 Task: Create a due date automation trigger when advanced on, on the tuesday before a card is due add content with a name or a description containing resume at 11:00 AM.
Action: Mouse moved to (1048, 325)
Screenshot: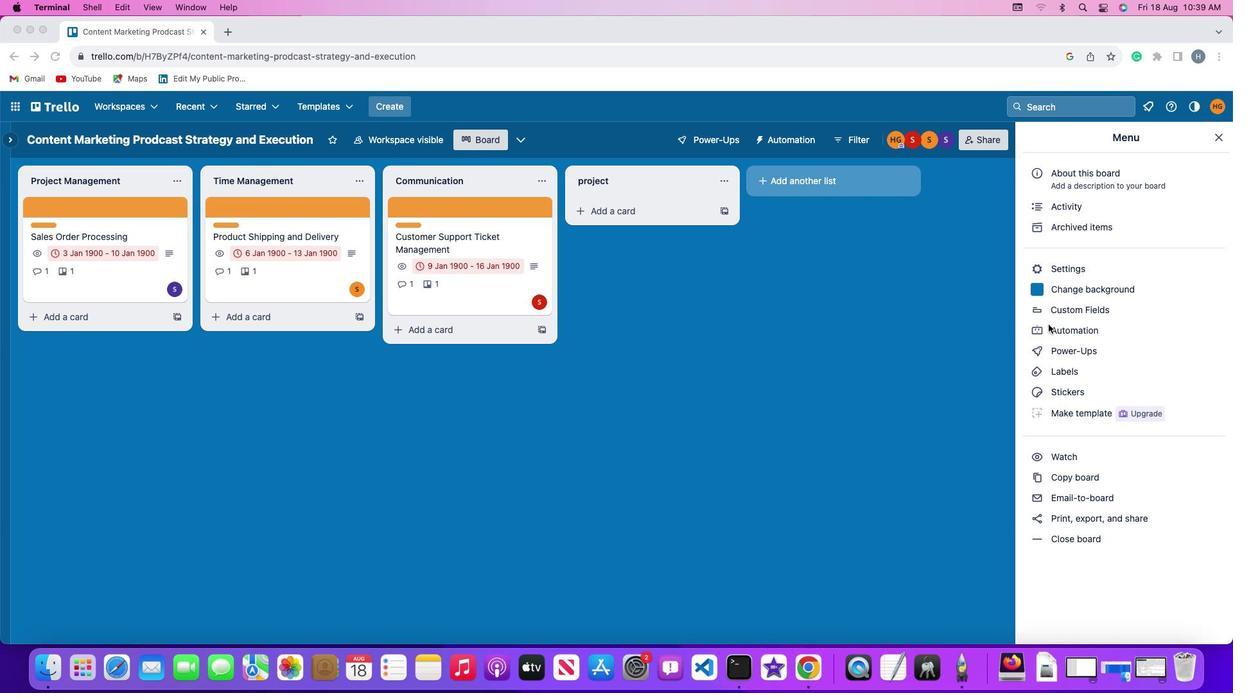 
Action: Mouse pressed left at (1048, 325)
Screenshot: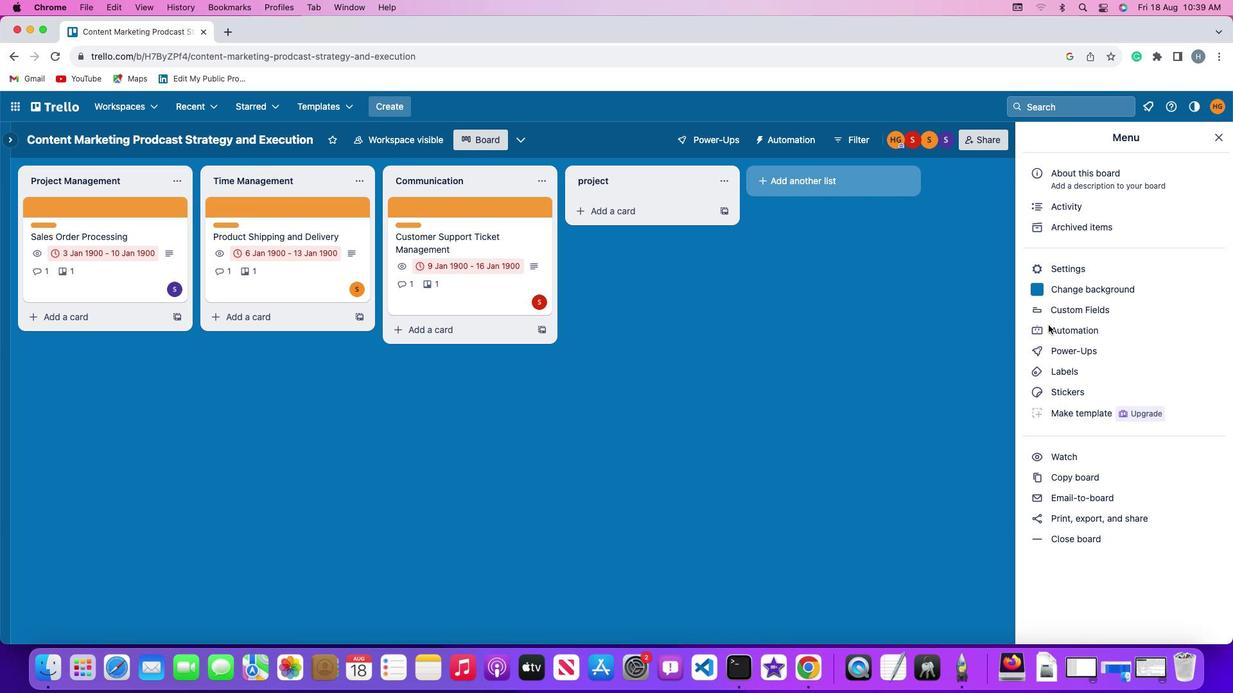 
Action: Mouse moved to (1048, 325)
Screenshot: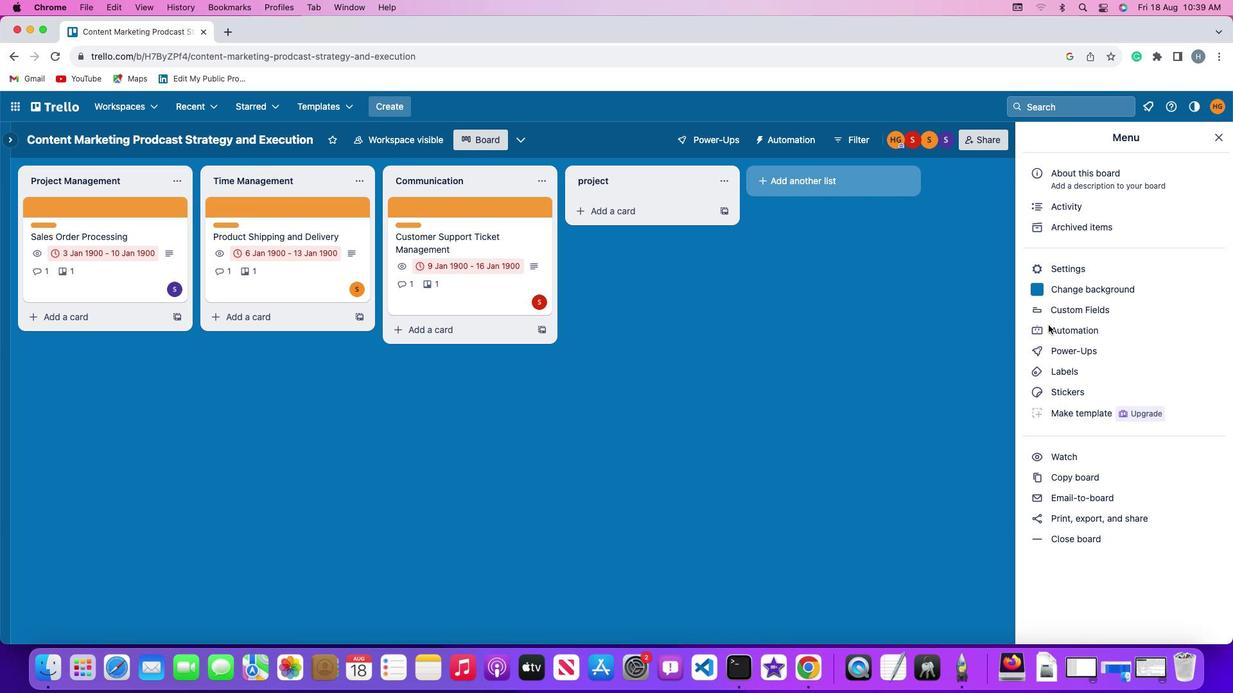 
Action: Mouse pressed left at (1048, 325)
Screenshot: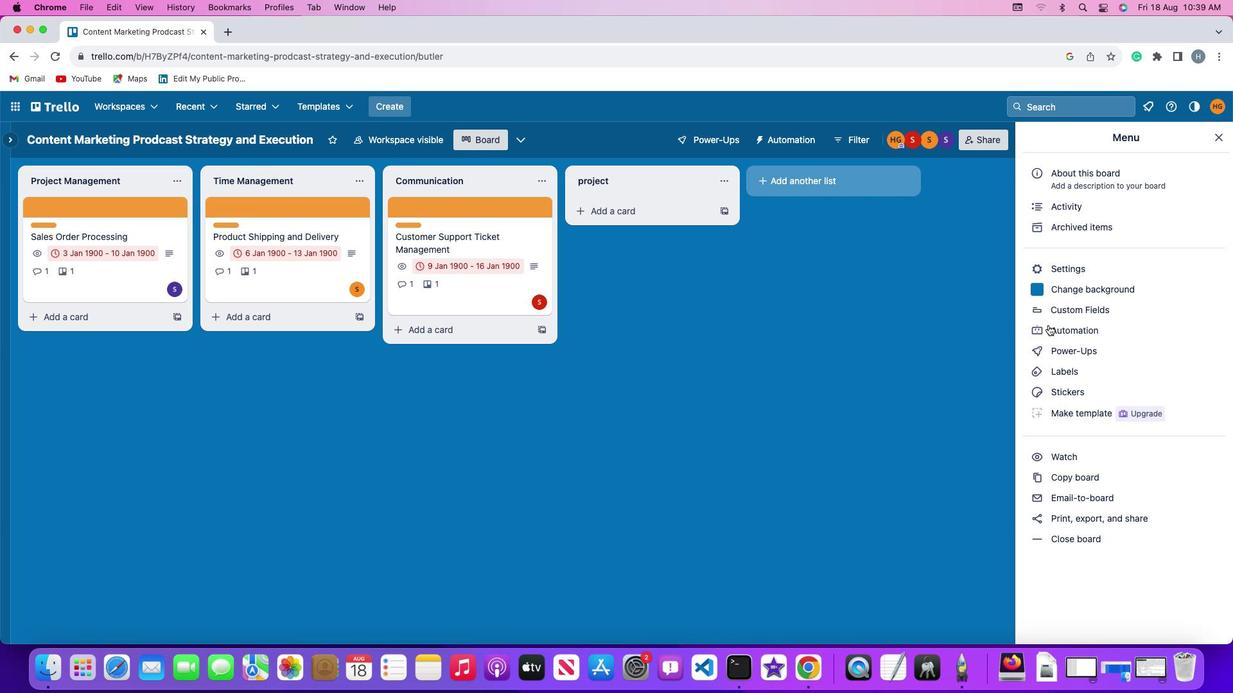 
Action: Mouse moved to (91, 299)
Screenshot: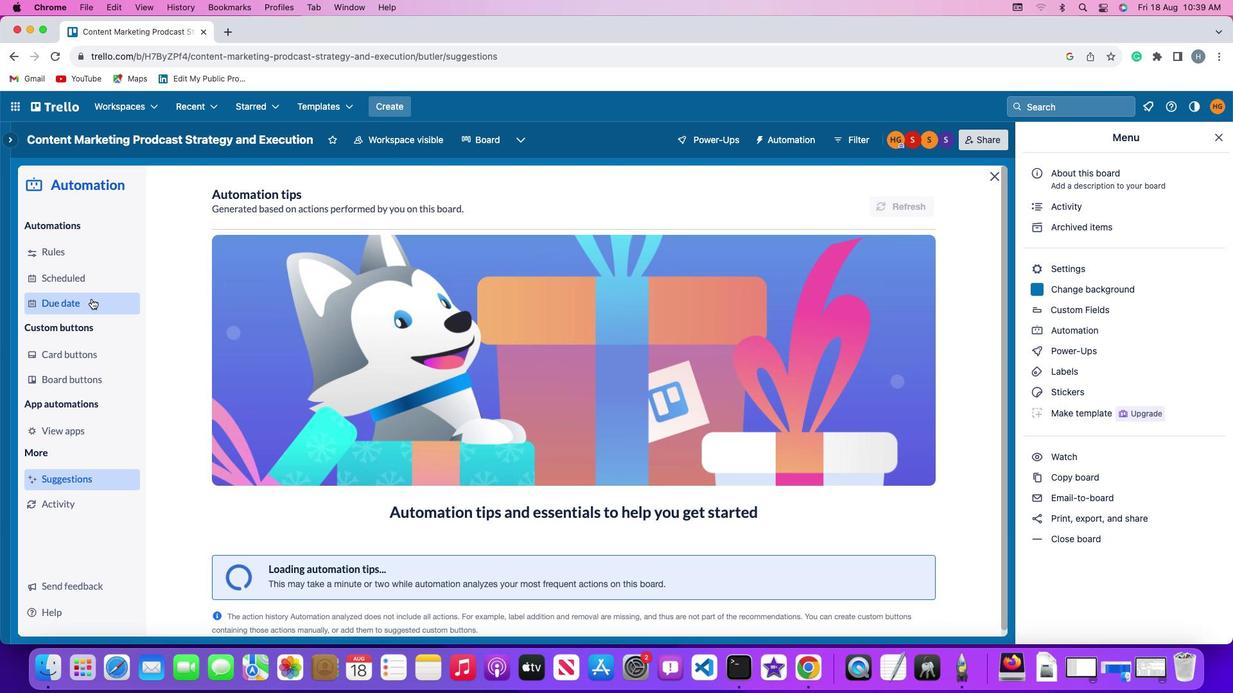 
Action: Mouse pressed left at (91, 299)
Screenshot: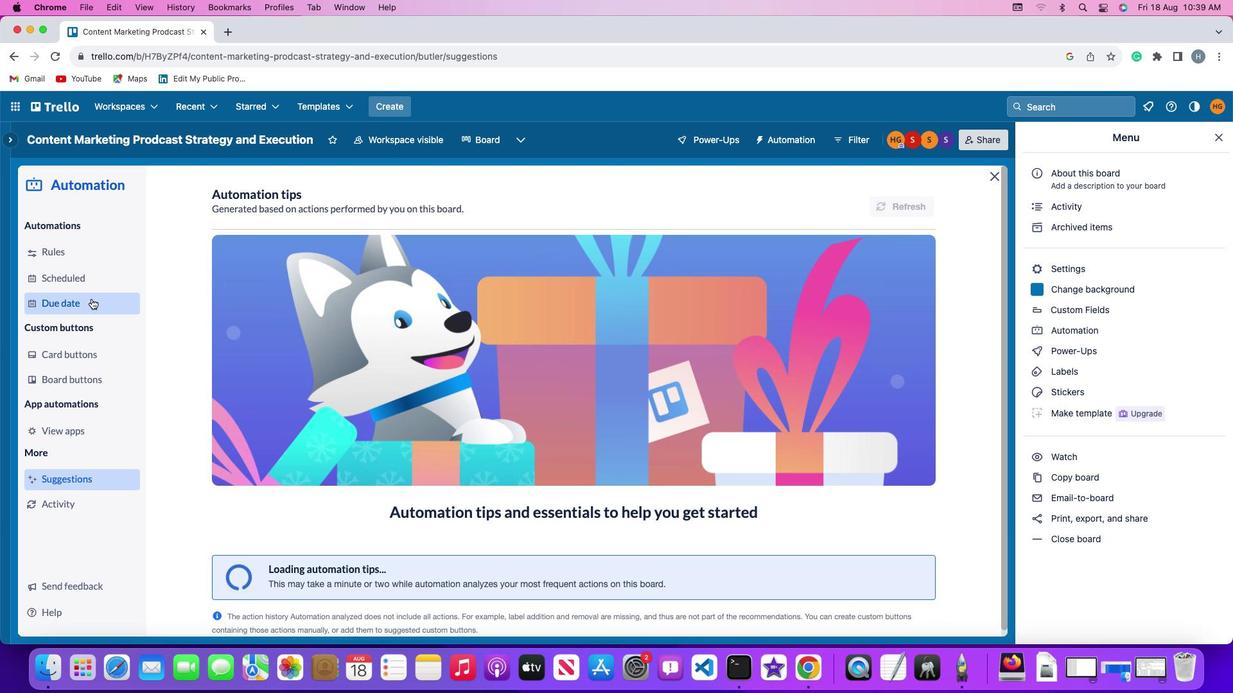 
Action: Mouse moved to (851, 197)
Screenshot: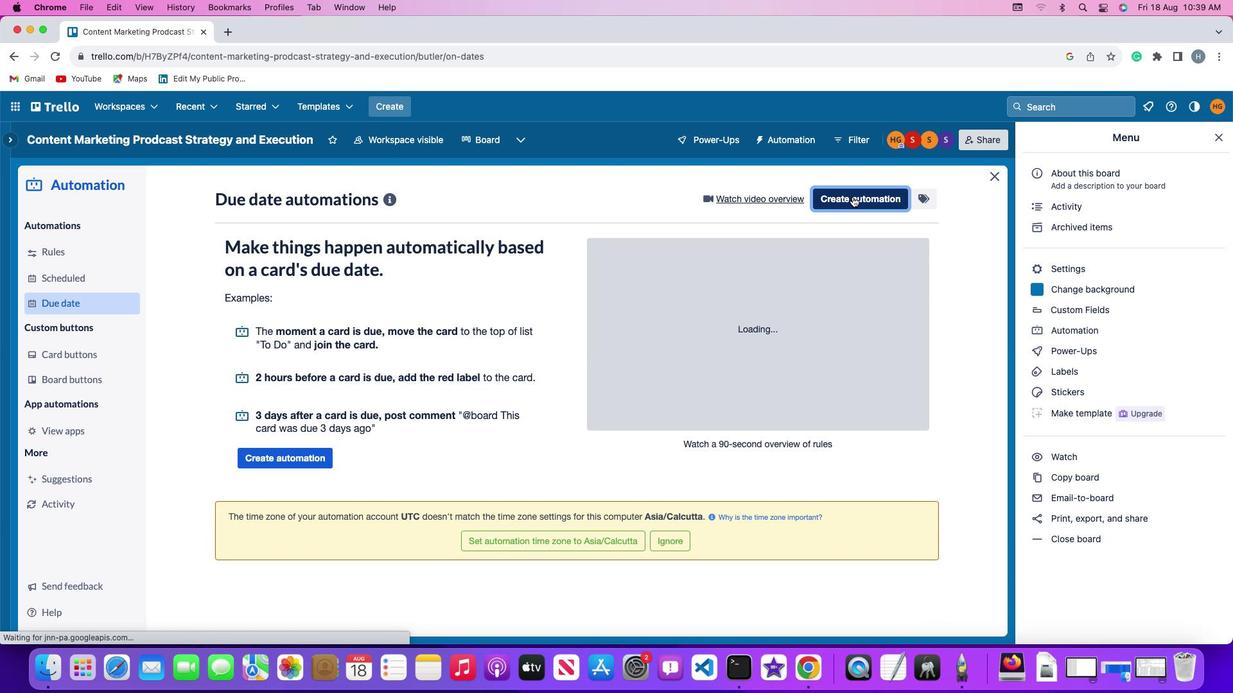 
Action: Mouse pressed left at (851, 197)
Screenshot: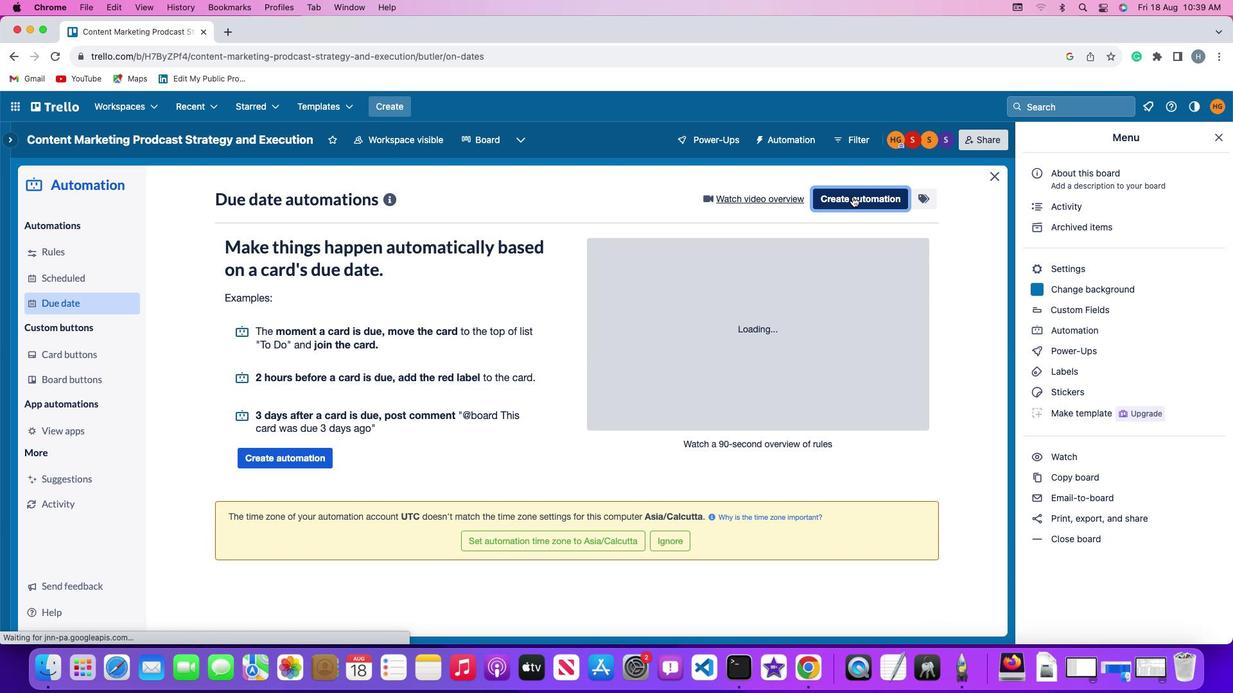 
Action: Mouse moved to (244, 317)
Screenshot: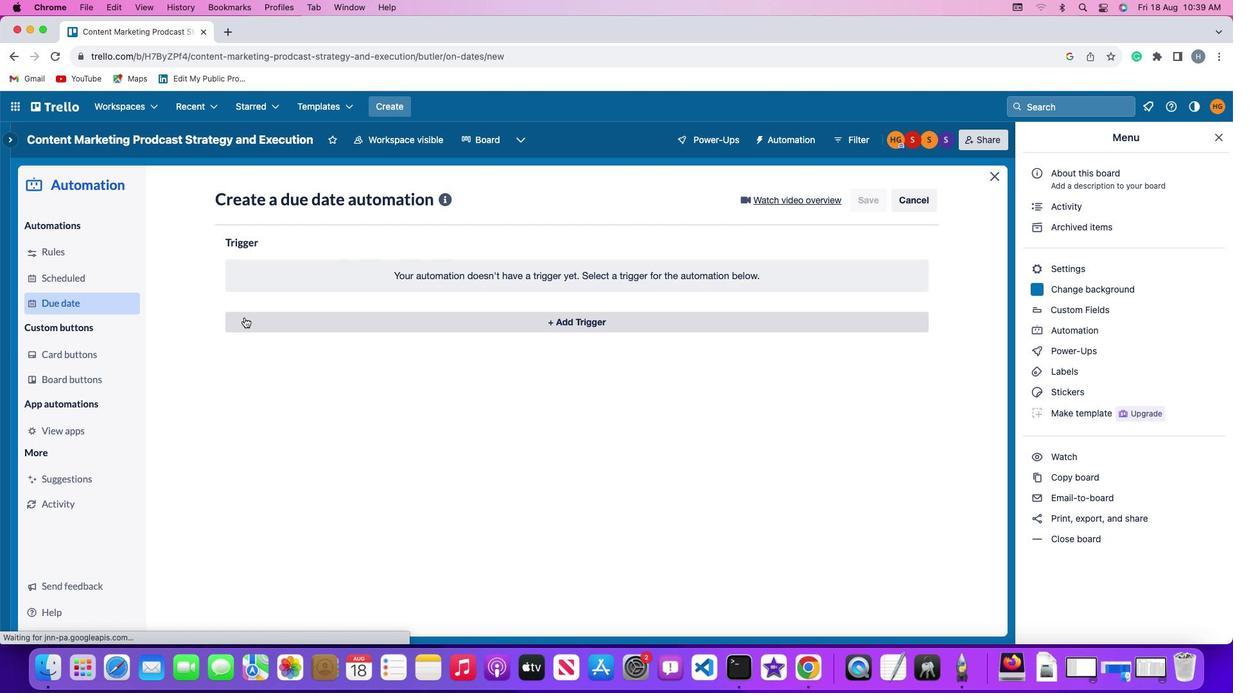 
Action: Mouse pressed left at (244, 317)
Screenshot: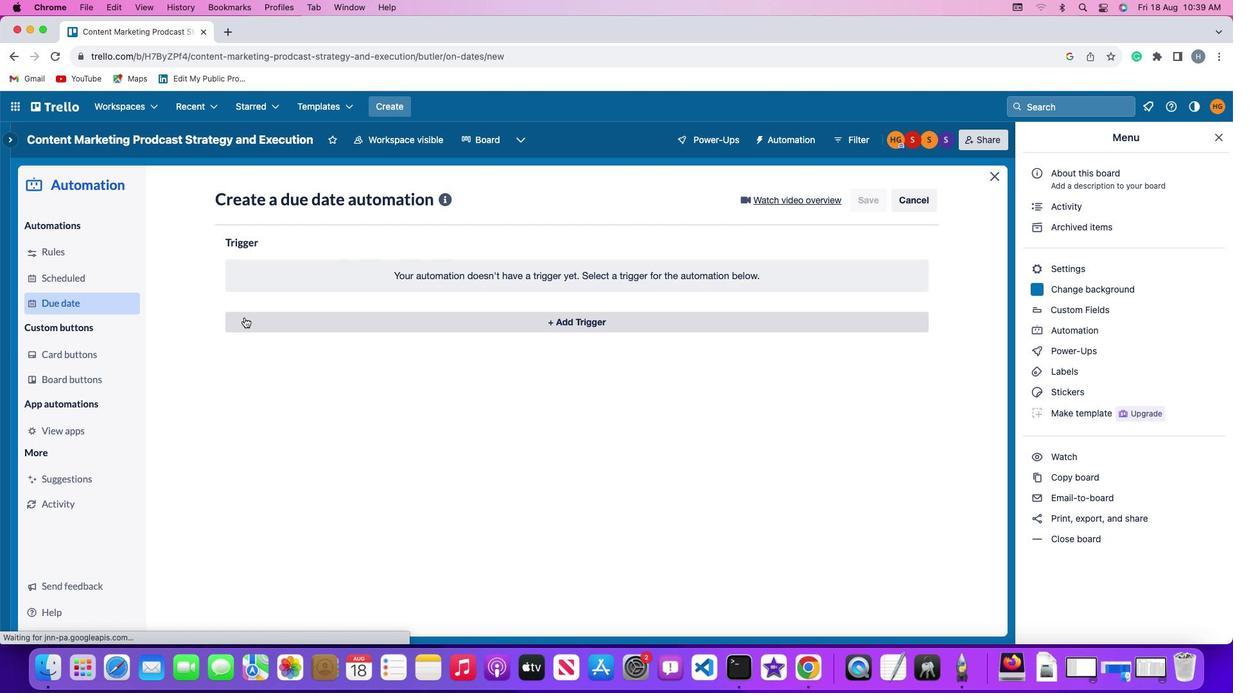 
Action: Mouse moved to (271, 555)
Screenshot: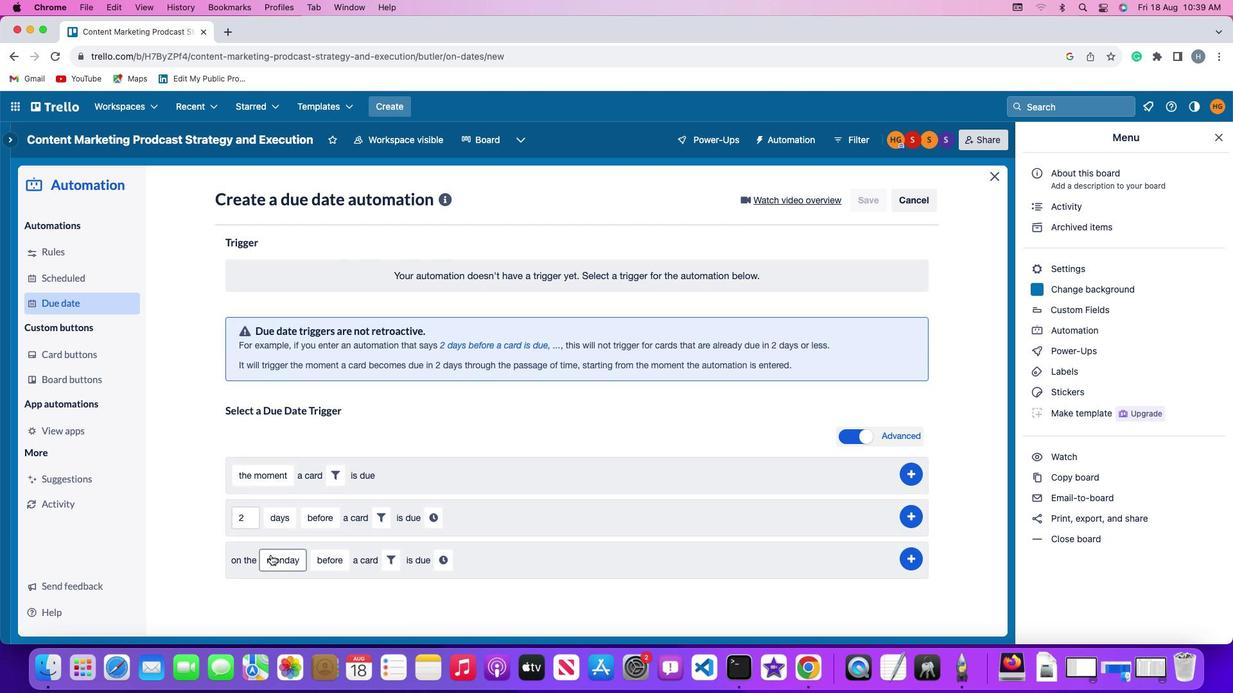 
Action: Mouse pressed left at (271, 555)
Screenshot: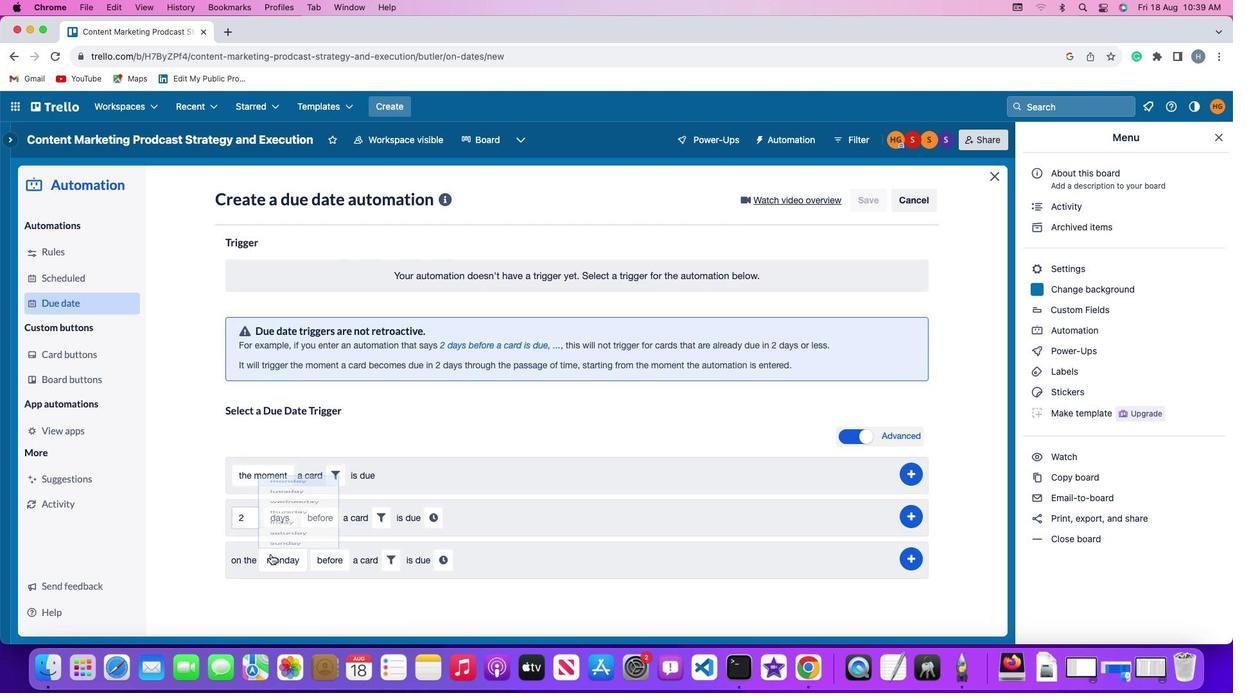 
Action: Mouse moved to (285, 410)
Screenshot: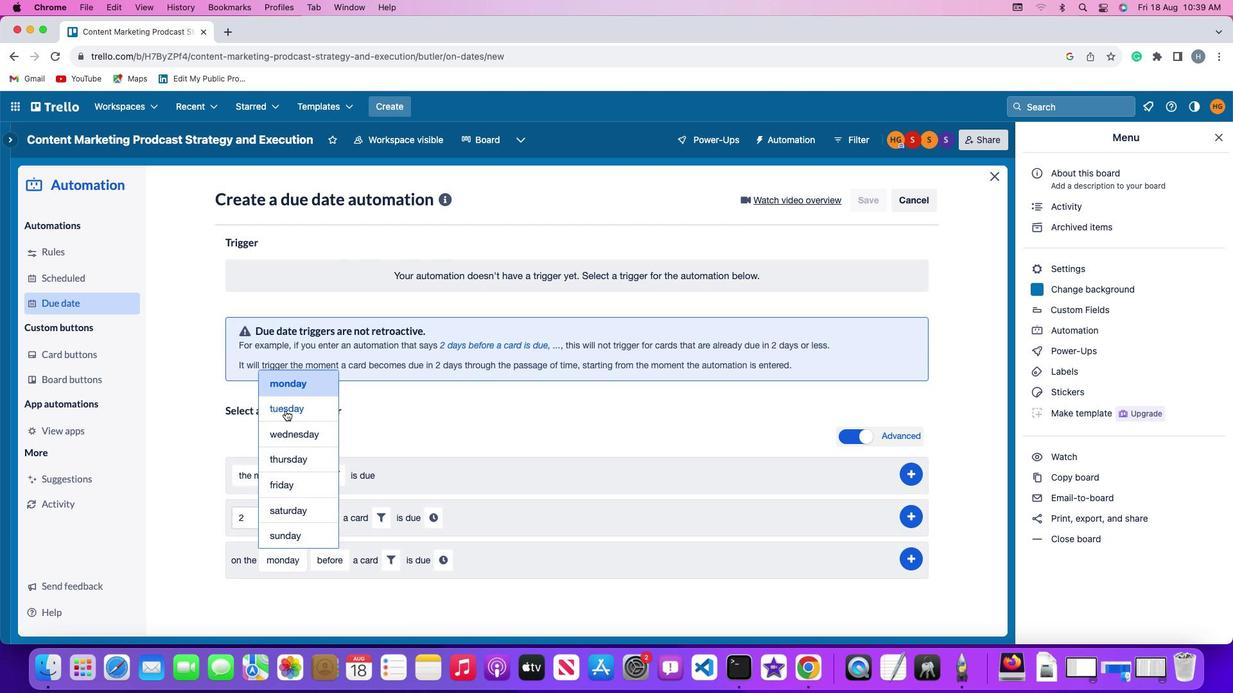 
Action: Mouse pressed left at (285, 410)
Screenshot: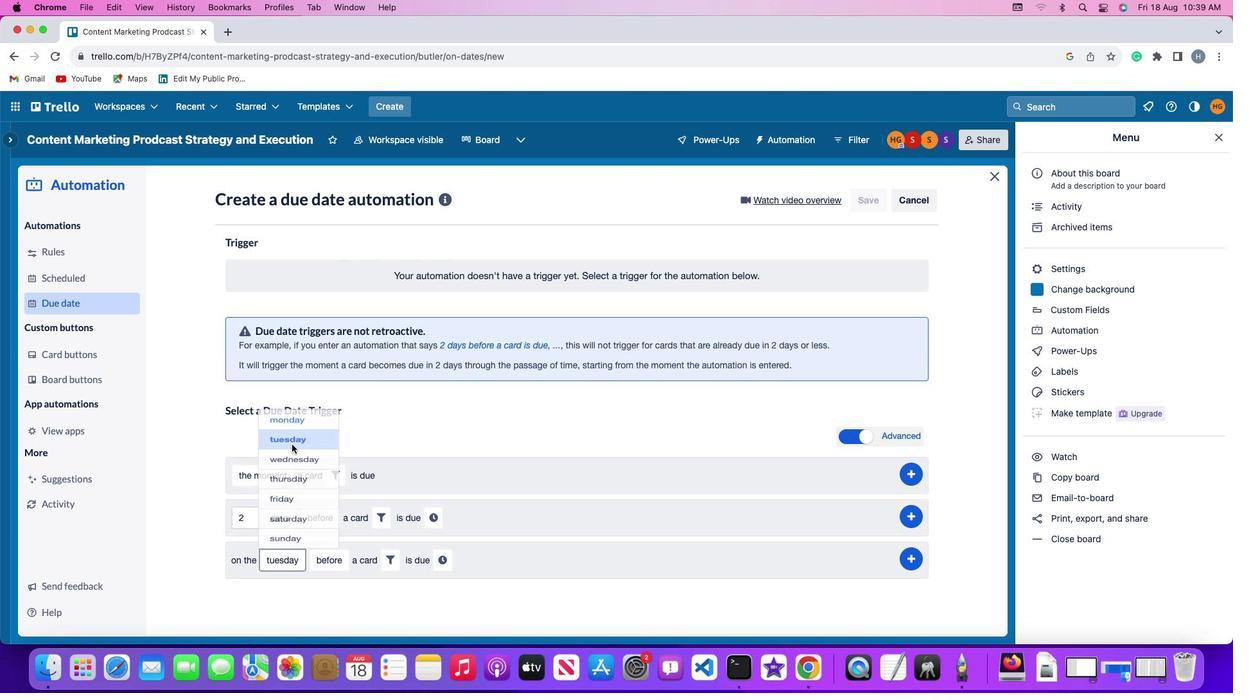 
Action: Mouse moved to (333, 557)
Screenshot: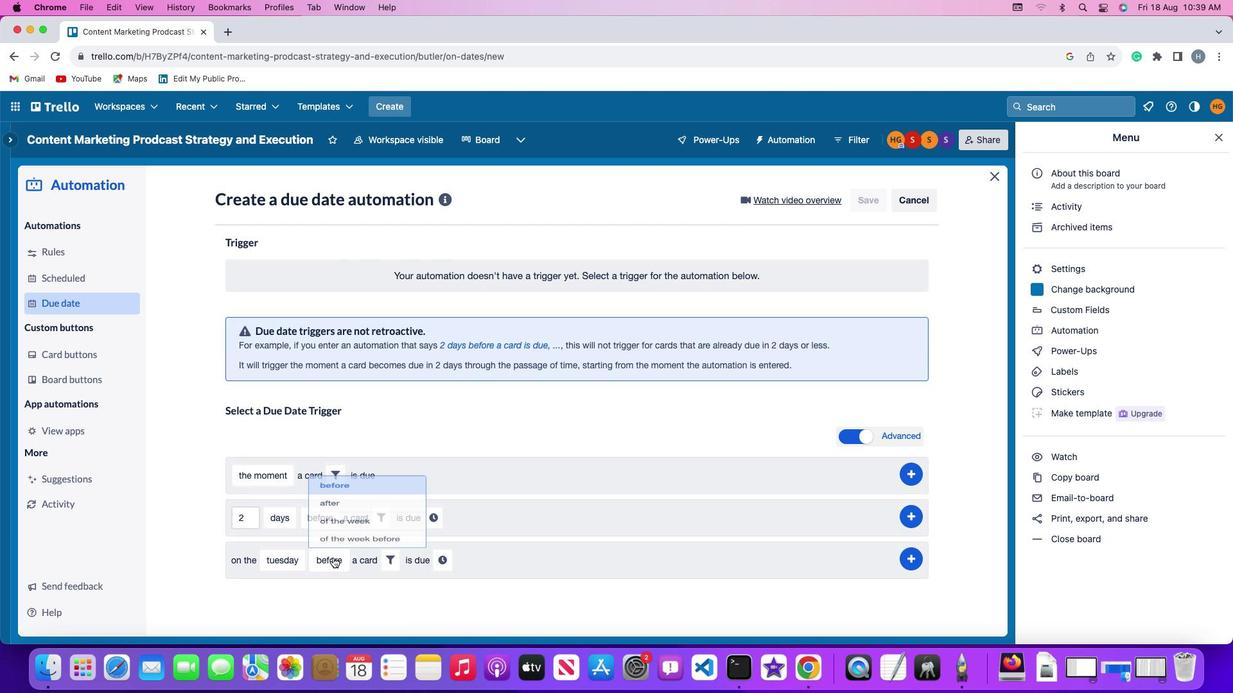 
Action: Mouse pressed left at (333, 557)
Screenshot: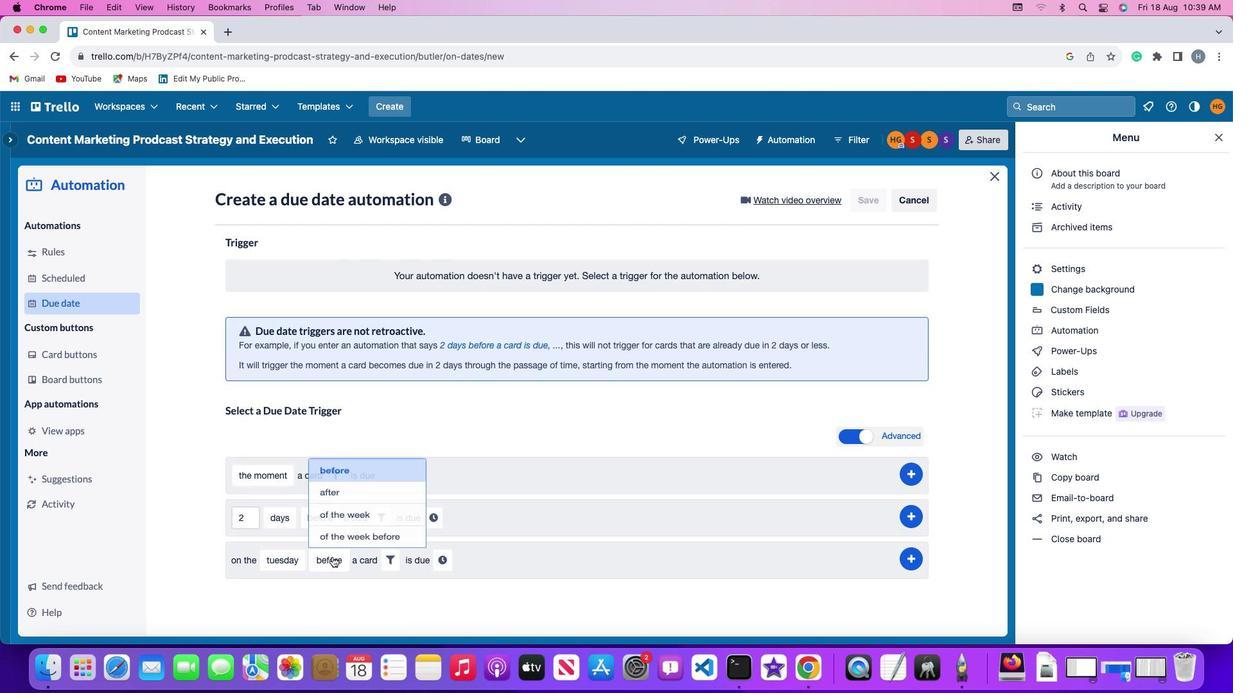 
Action: Mouse moved to (357, 452)
Screenshot: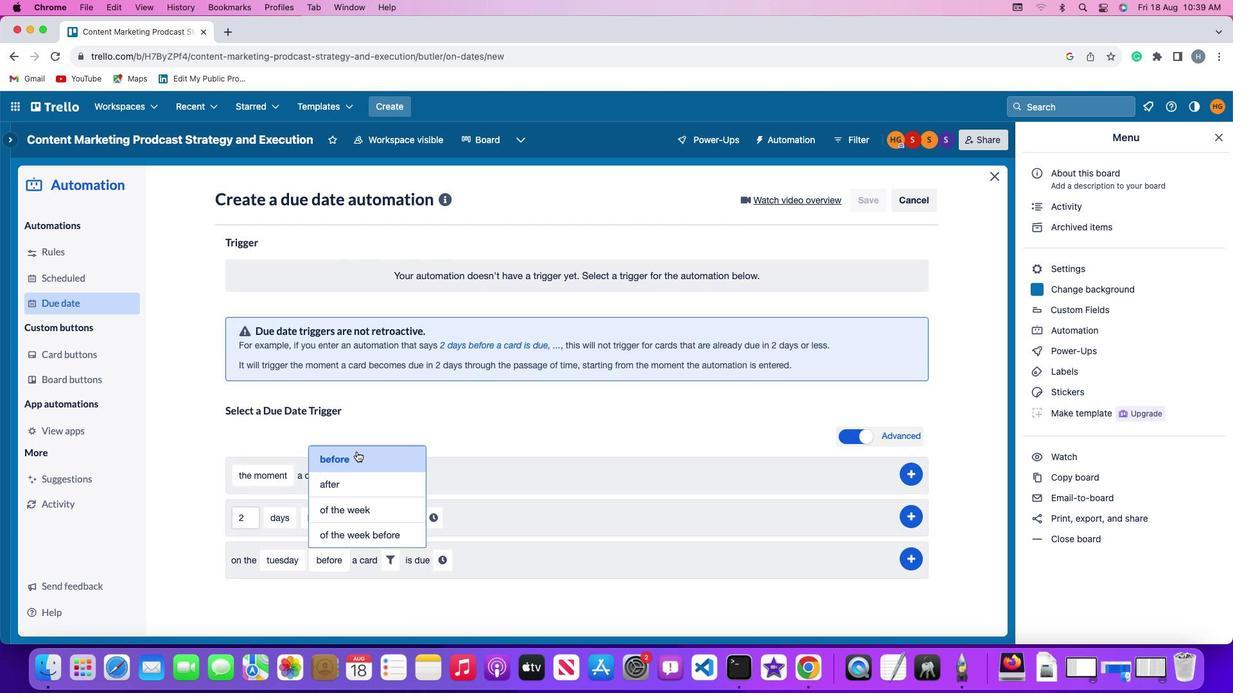 
Action: Mouse pressed left at (357, 452)
Screenshot: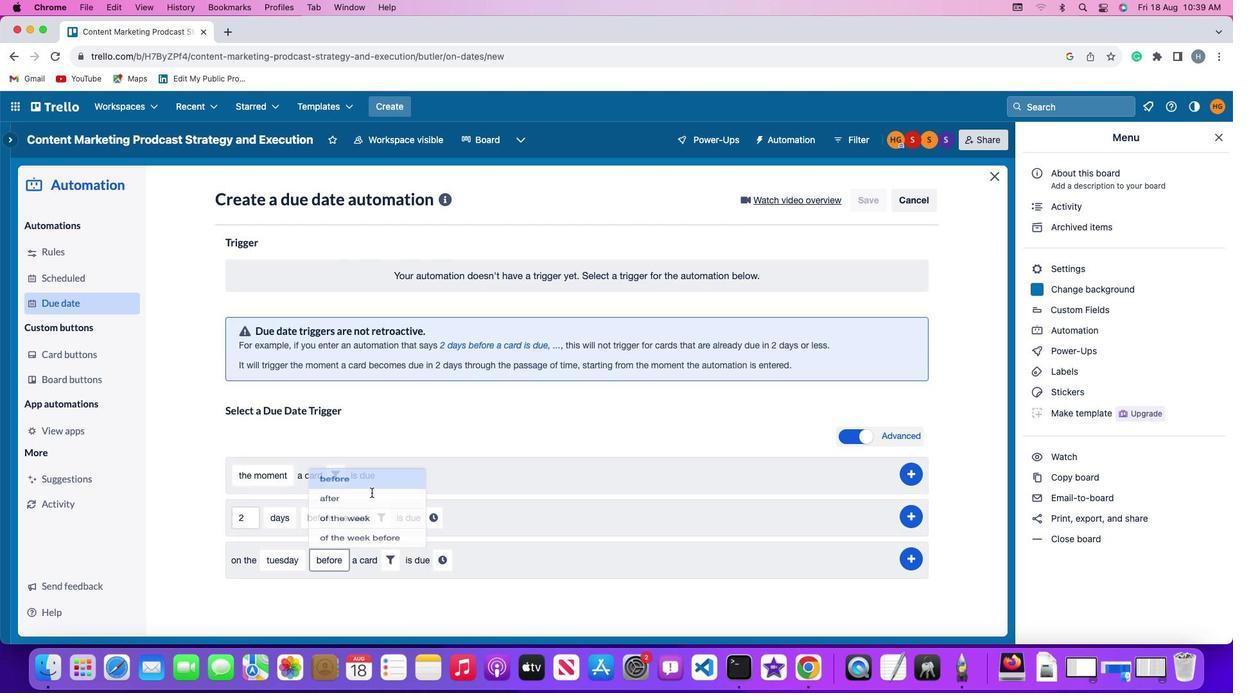 
Action: Mouse moved to (393, 557)
Screenshot: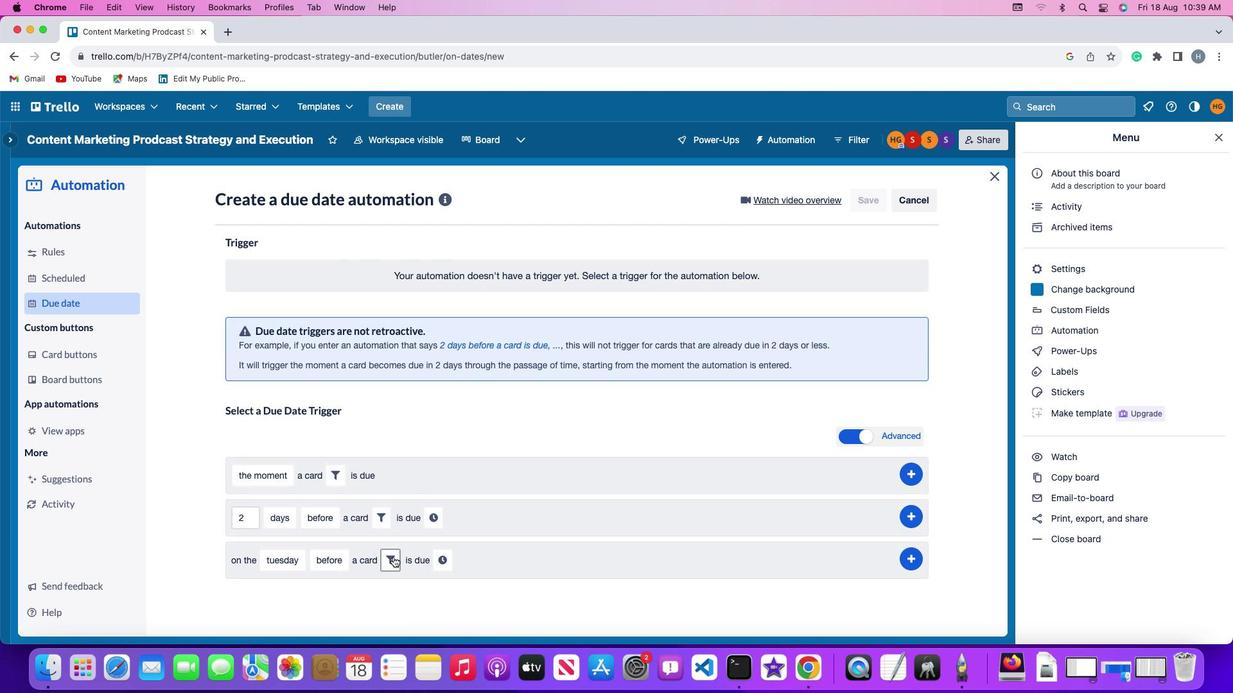 
Action: Mouse pressed left at (393, 557)
Screenshot: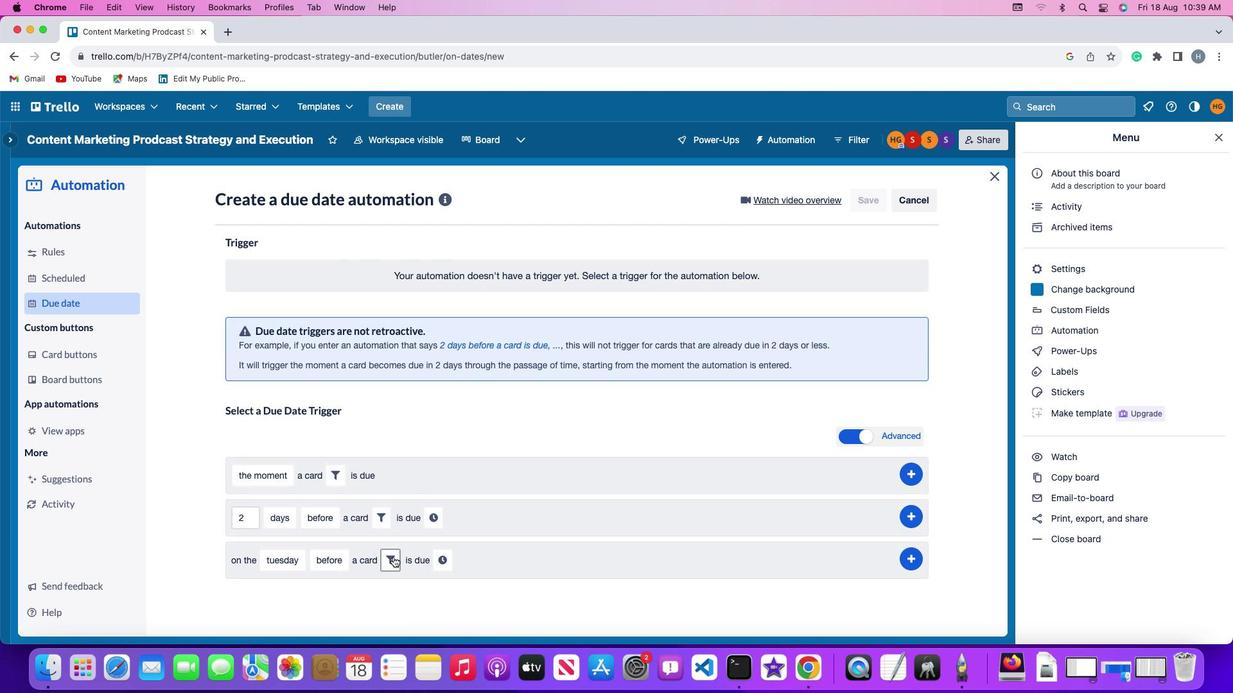 
Action: Mouse moved to (575, 605)
Screenshot: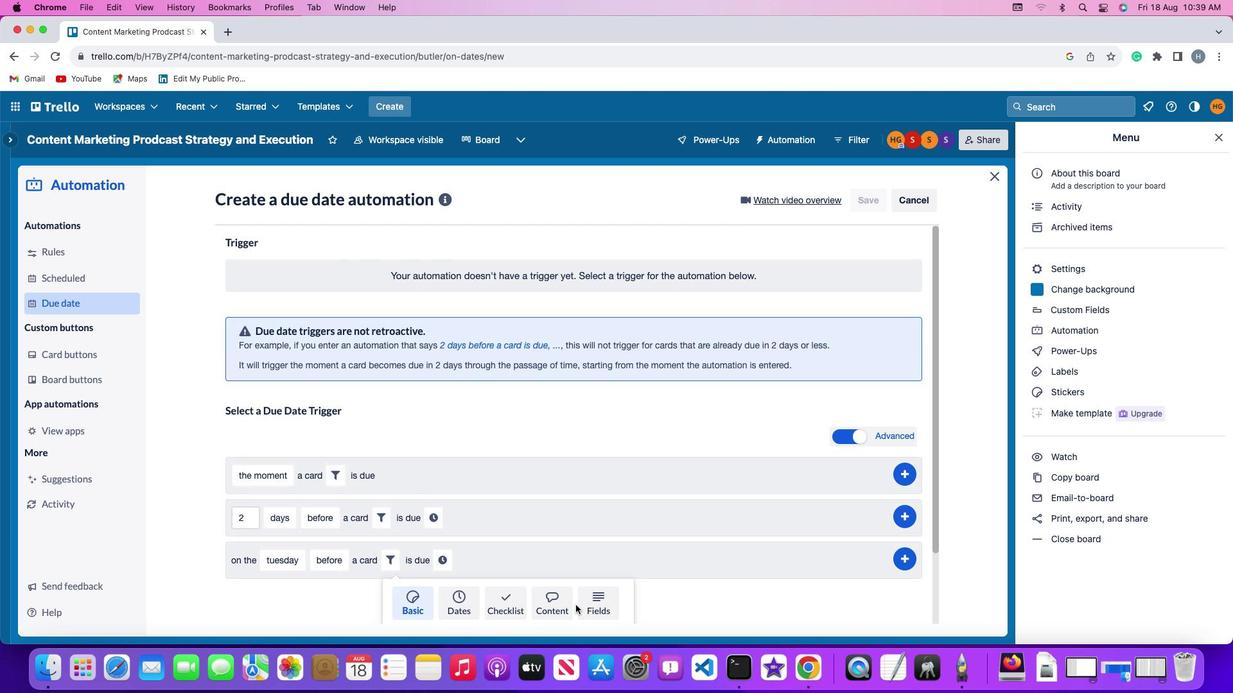 
Action: Mouse pressed left at (575, 605)
Screenshot: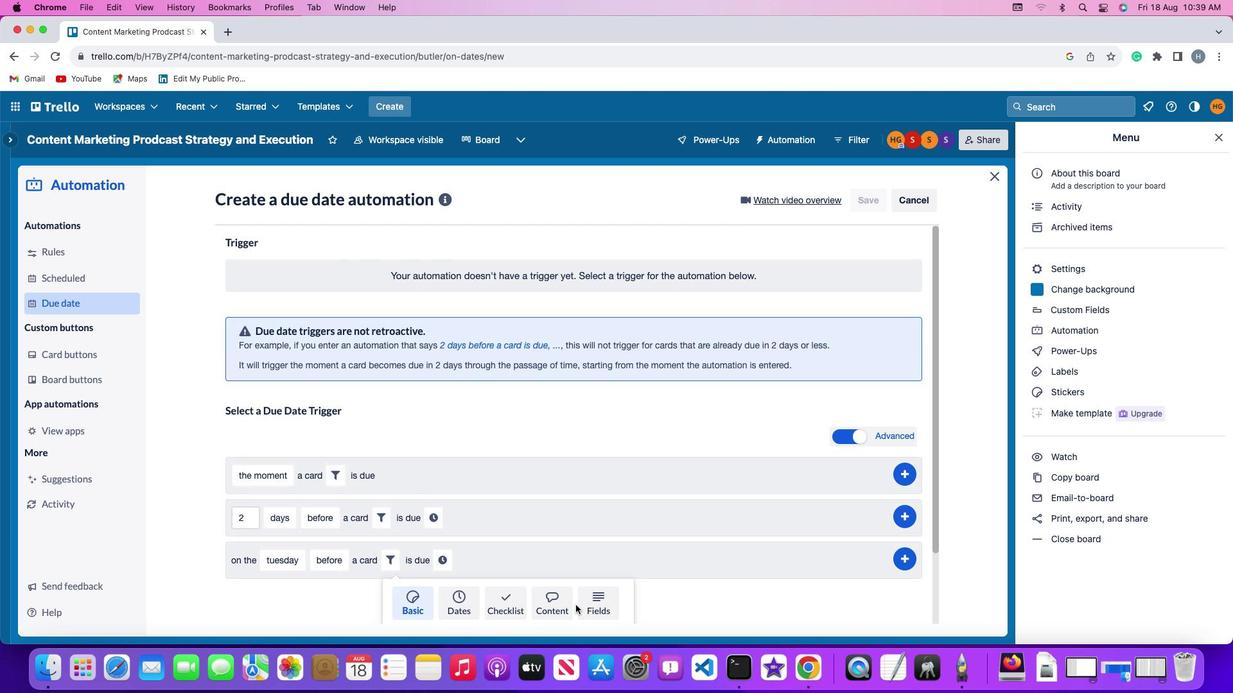 
Action: Mouse moved to (558, 601)
Screenshot: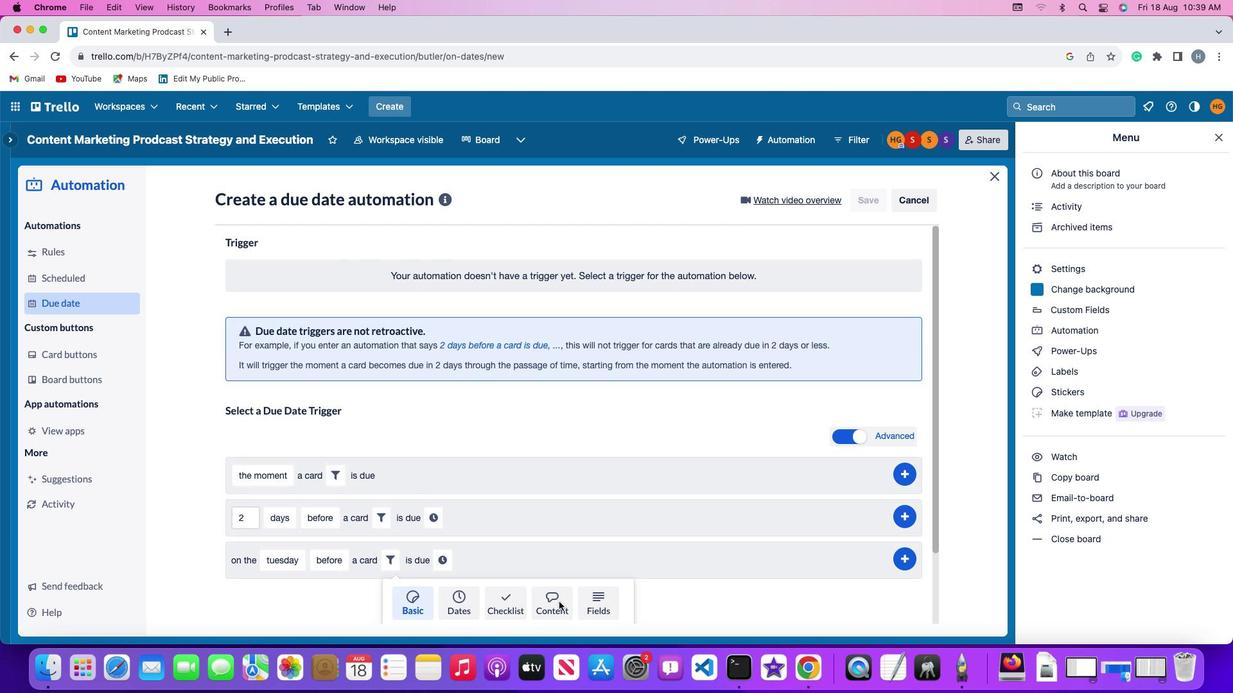 
Action: Mouse pressed left at (558, 601)
Screenshot: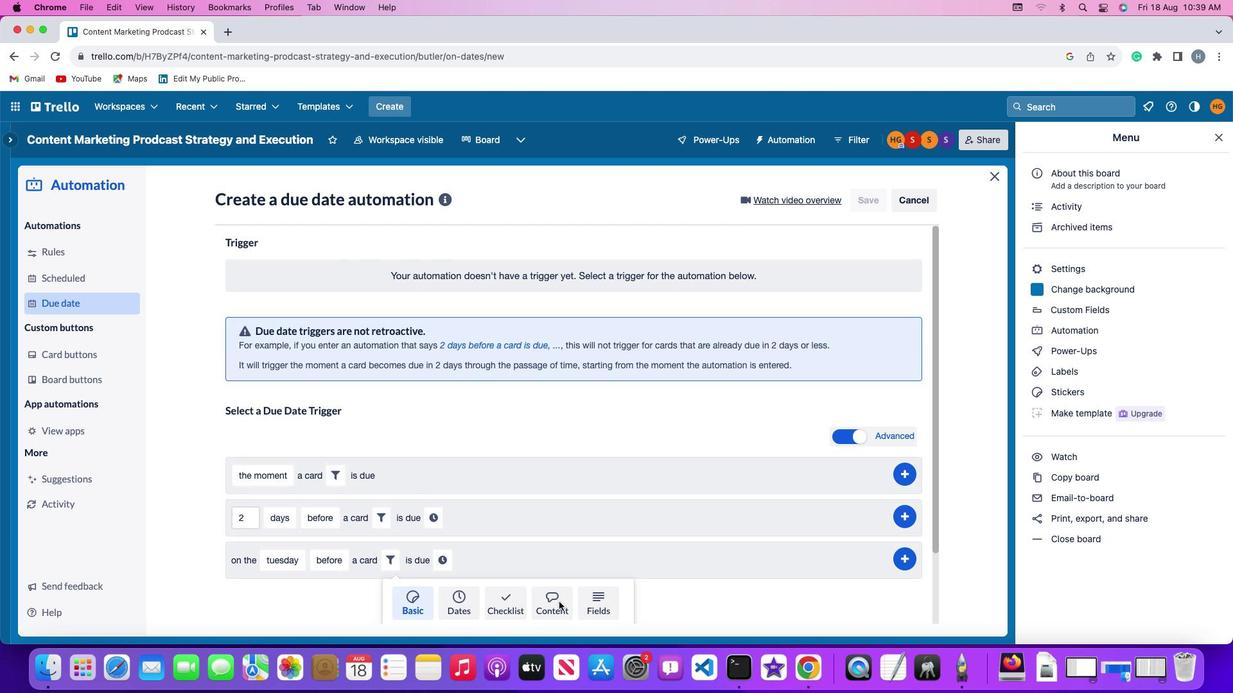 
Action: Mouse moved to (303, 585)
Screenshot: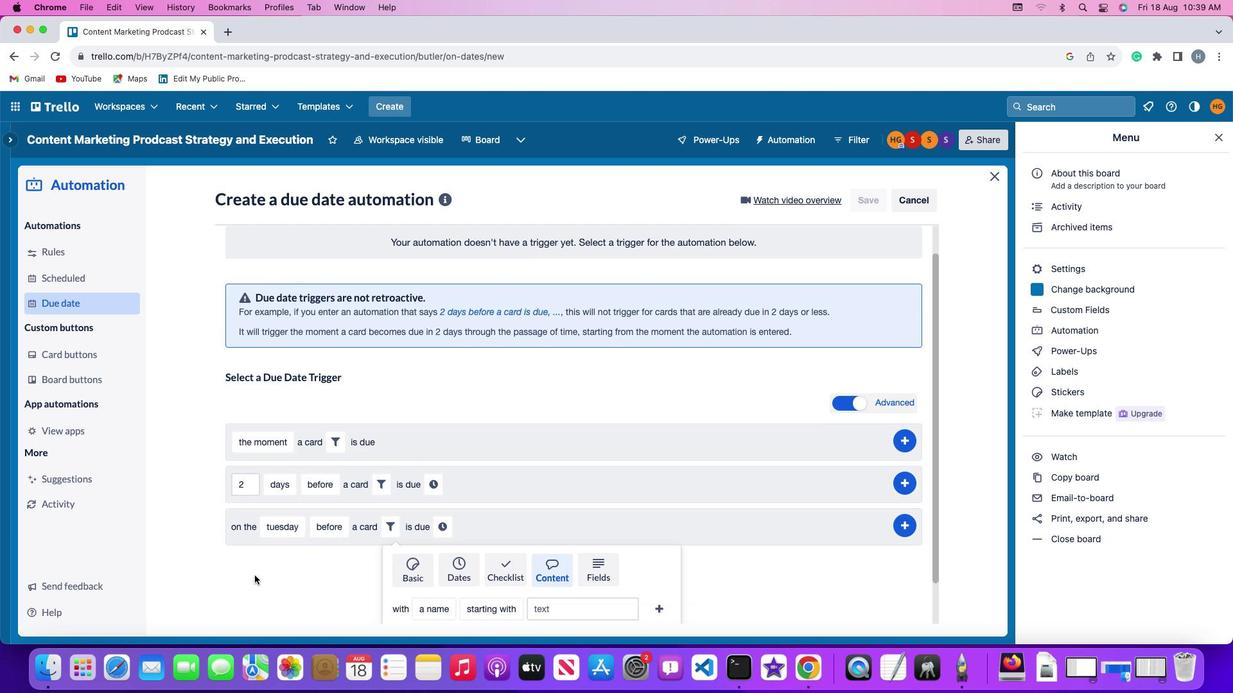 
Action: Mouse scrolled (303, 585) with delta (0, 0)
Screenshot: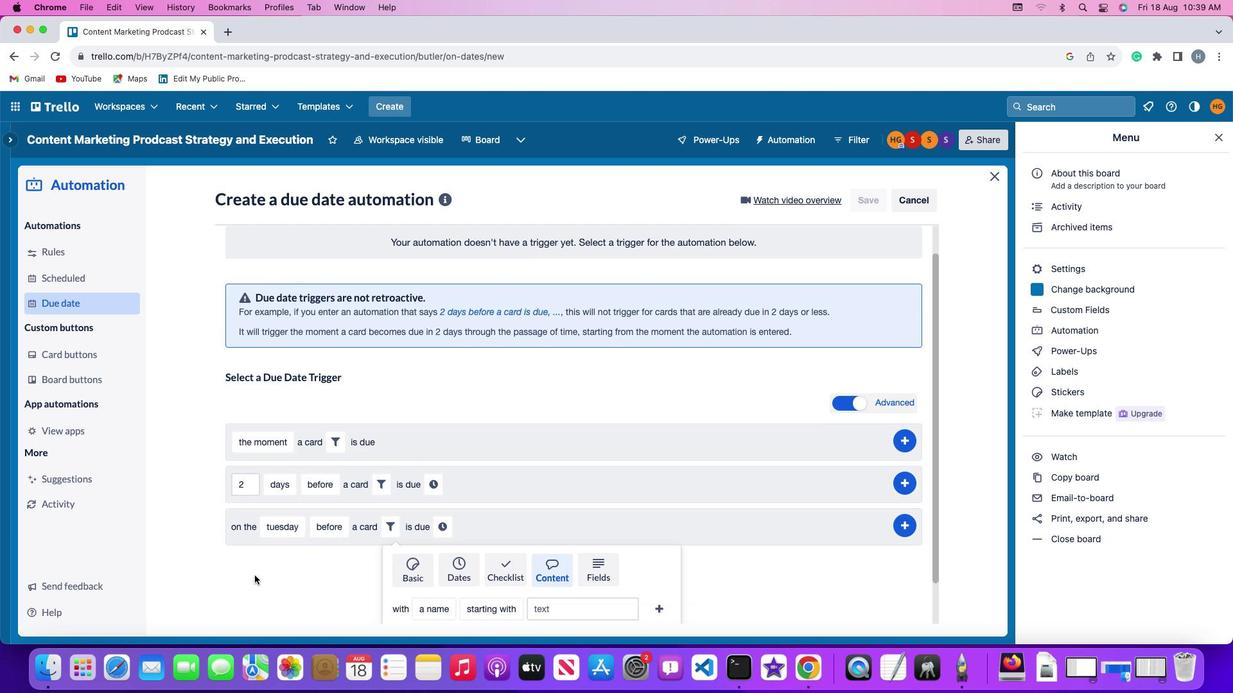 
Action: Mouse moved to (300, 585)
Screenshot: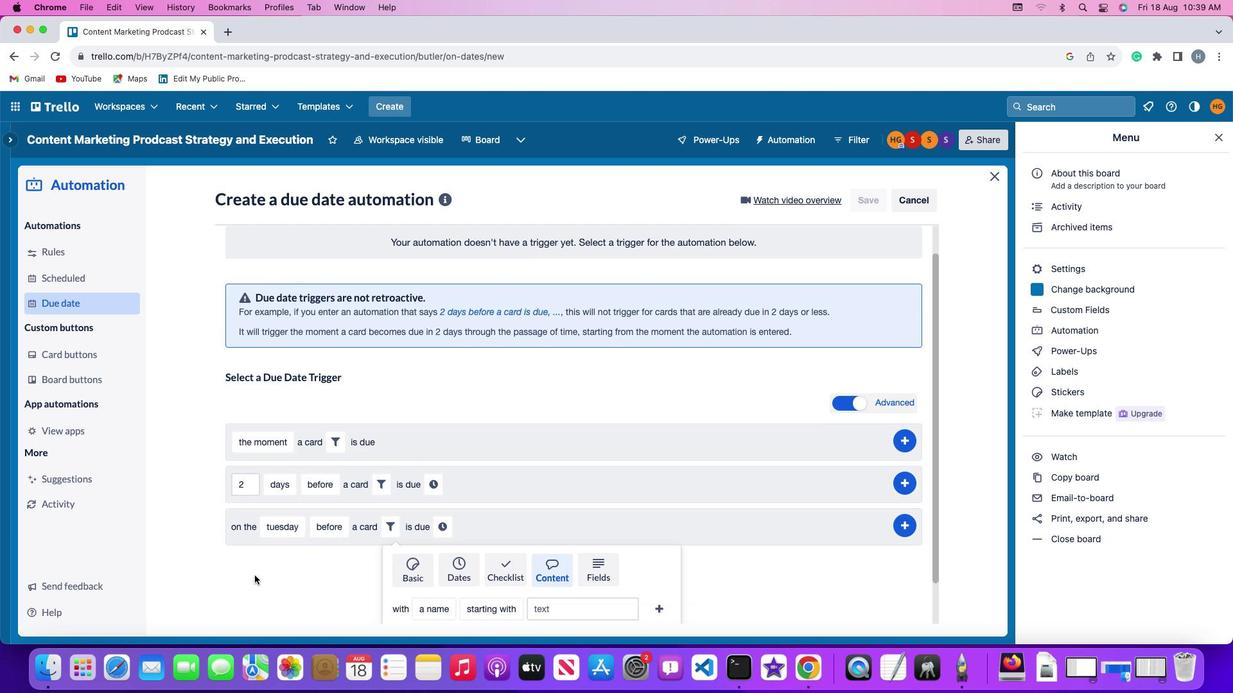 
Action: Mouse scrolled (300, 585) with delta (0, 0)
Screenshot: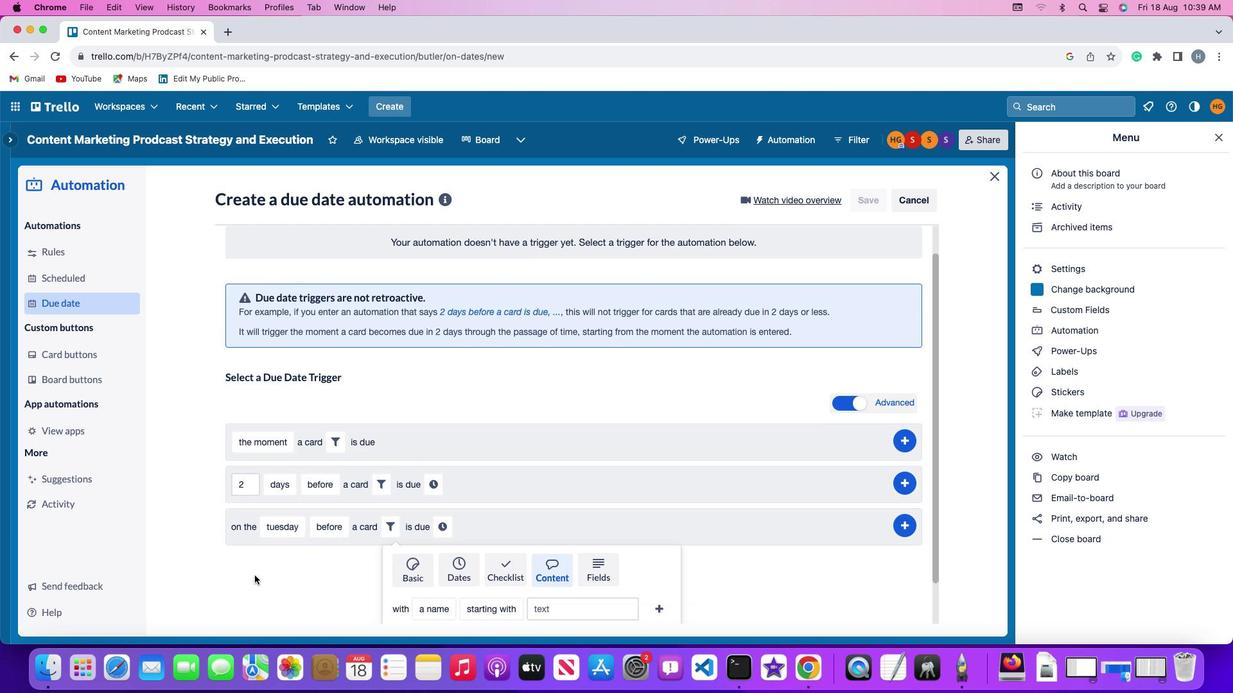 
Action: Mouse moved to (296, 585)
Screenshot: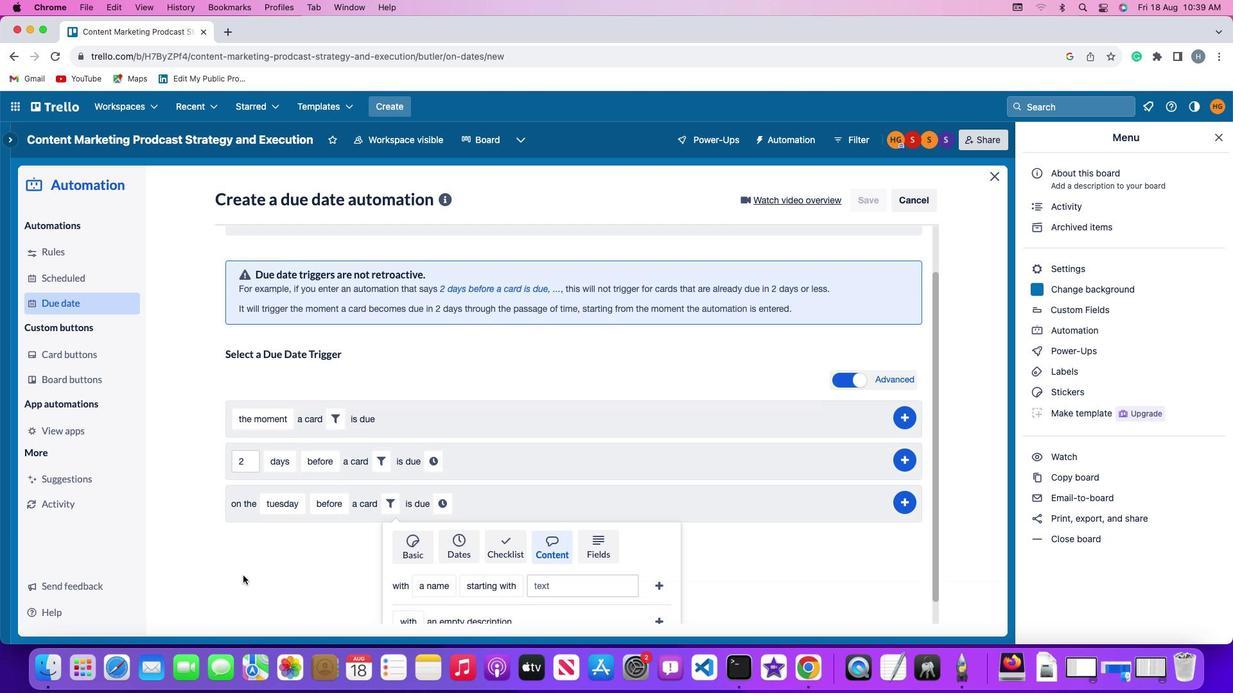 
Action: Mouse scrolled (296, 585) with delta (0, -2)
Screenshot: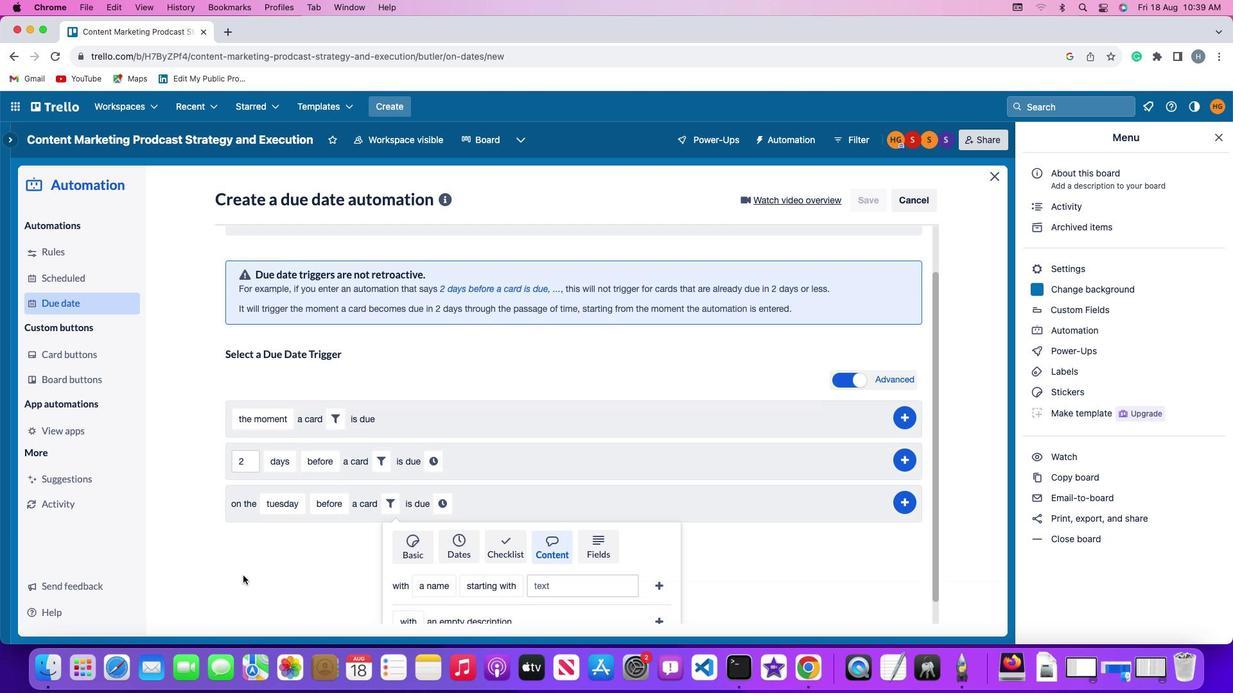 
Action: Mouse moved to (292, 584)
Screenshot: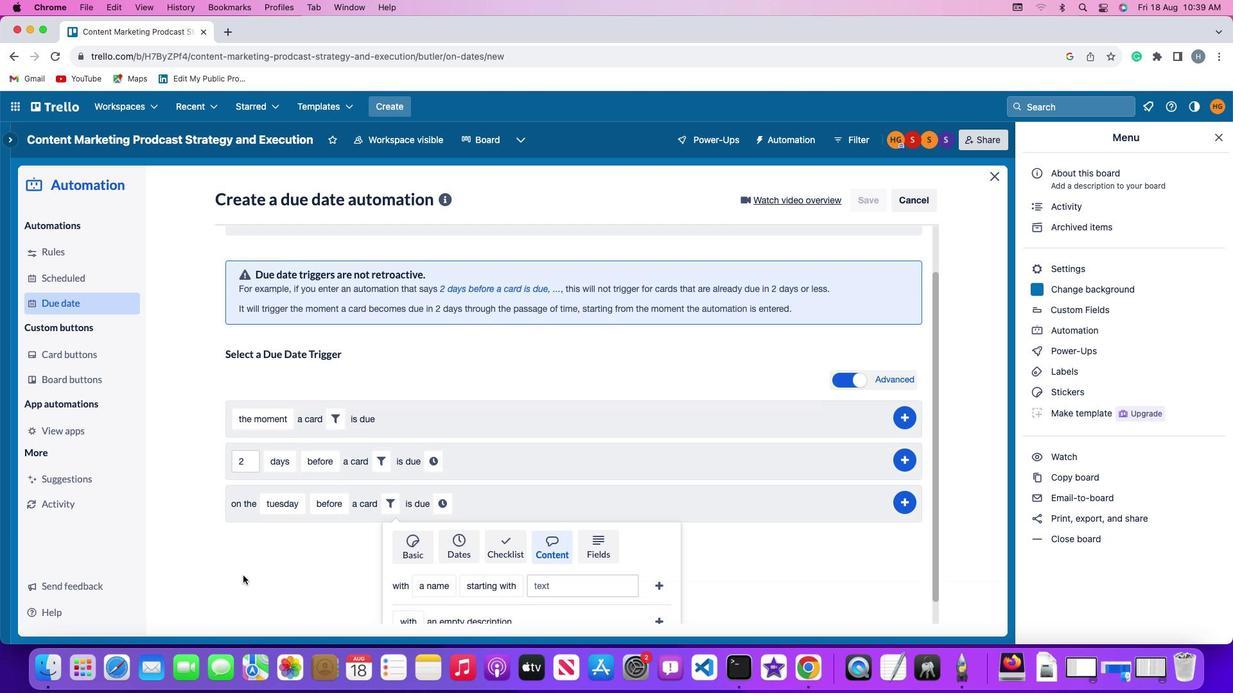 
Action: Mouse scrolled (292, 584) with delta (0, -3)
Screenshot: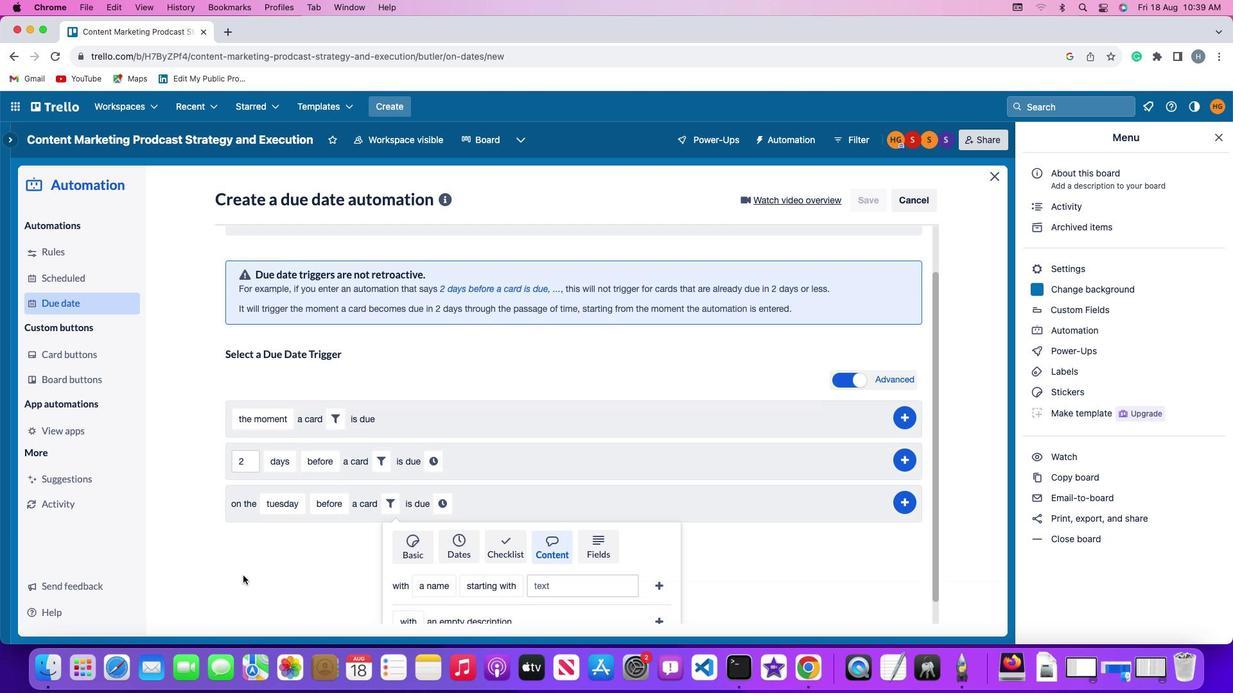 
Action: Mouse moved to (282, 582)
Screenshot: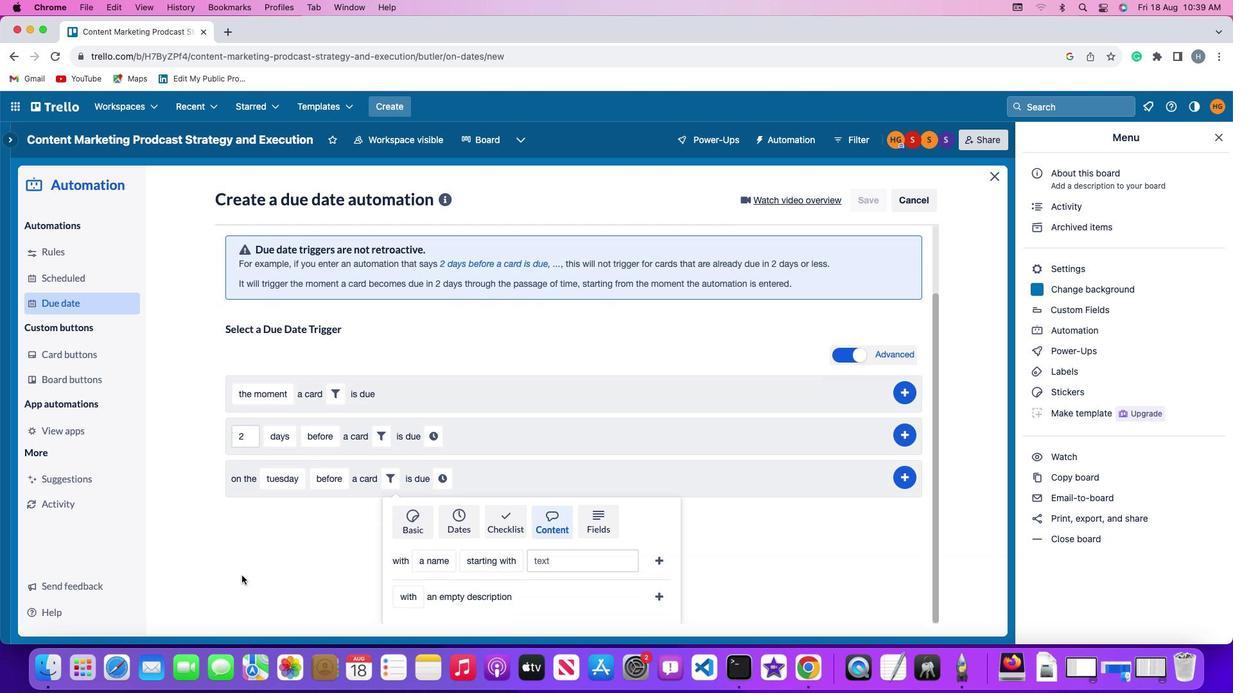 
Action: Mouse scrolled (282, 582) with delta (0, -3)
Screenshot: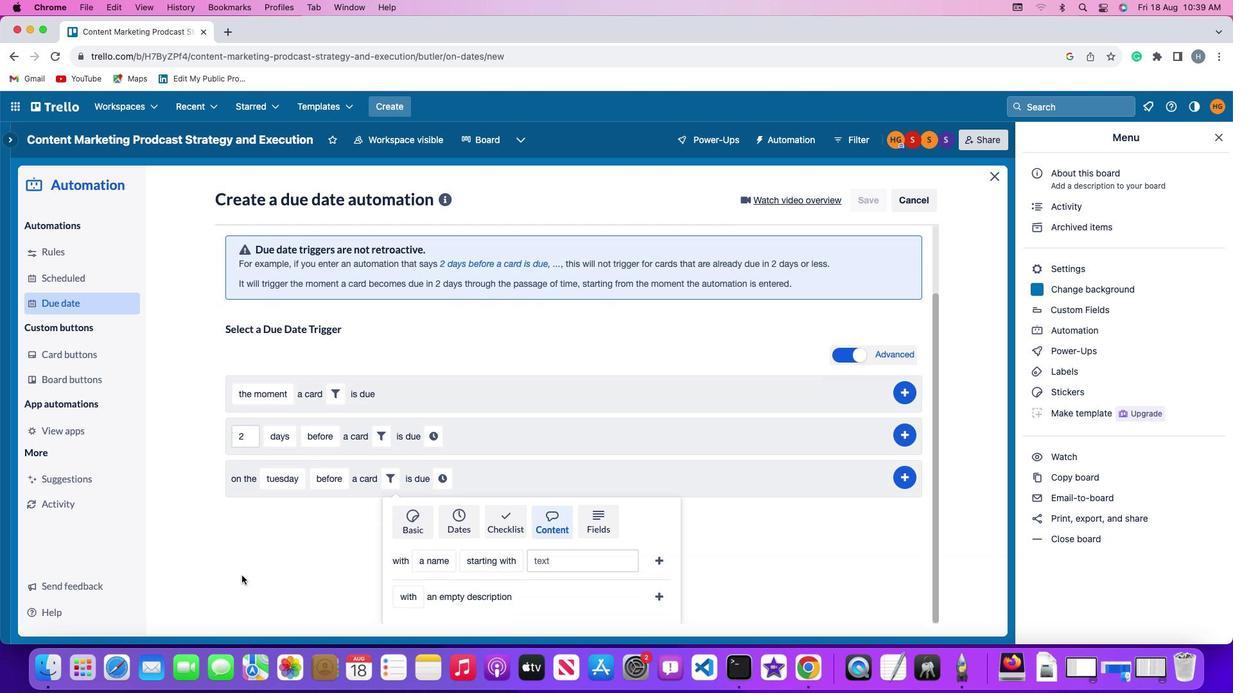 
Action: Mouse moved to (443, 556)
Screenshot: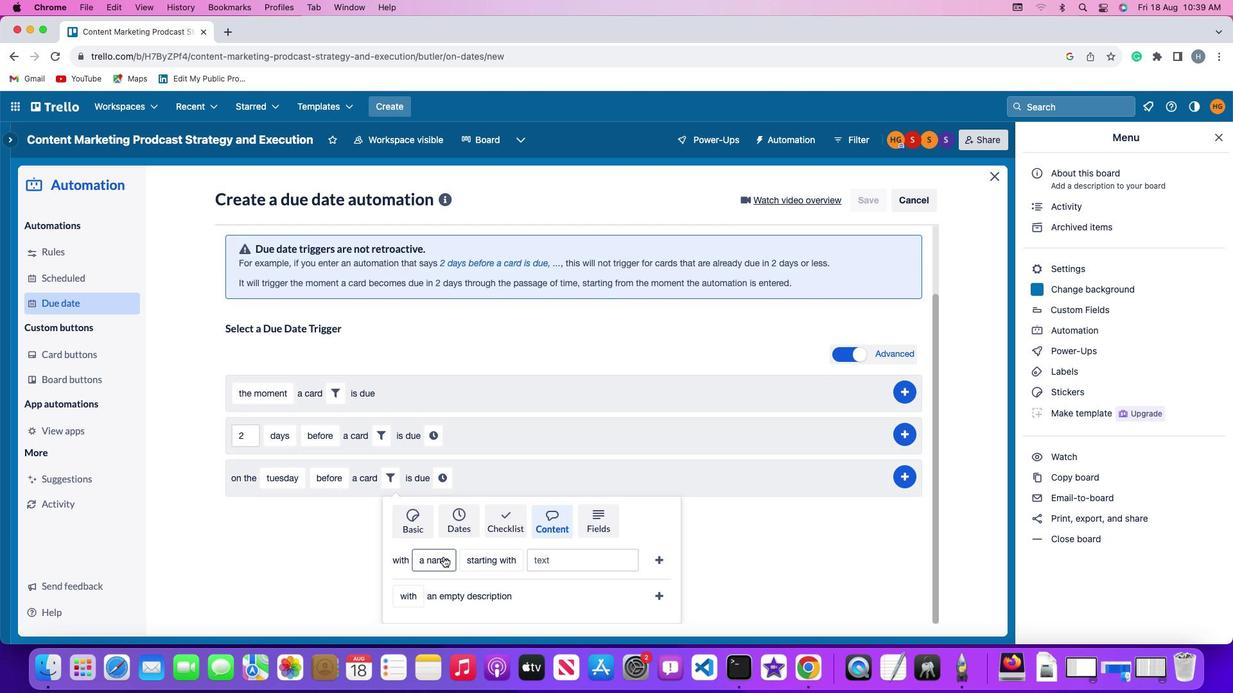 
Action: Mouse pressed left at (443, 556)
Screenshot: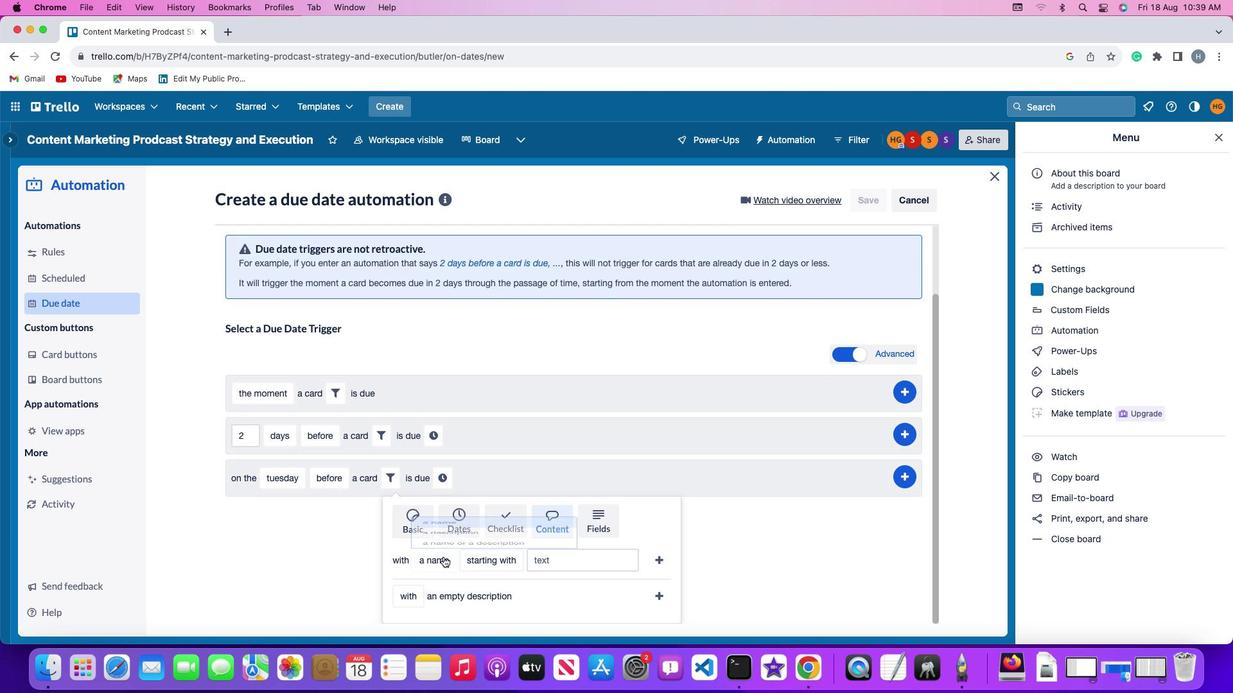 
Action: Mouse moved to (440, 538)
Screenshot: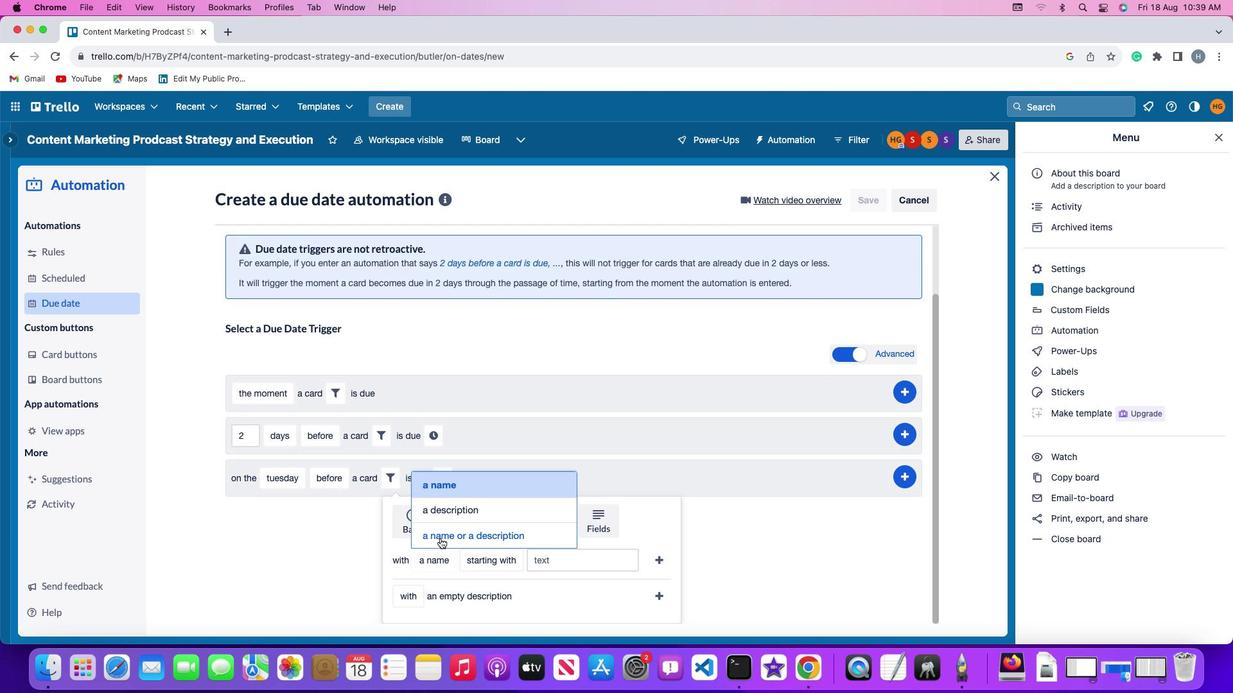 
Action: Mouse pressed left at (440, 538)
Screenshot: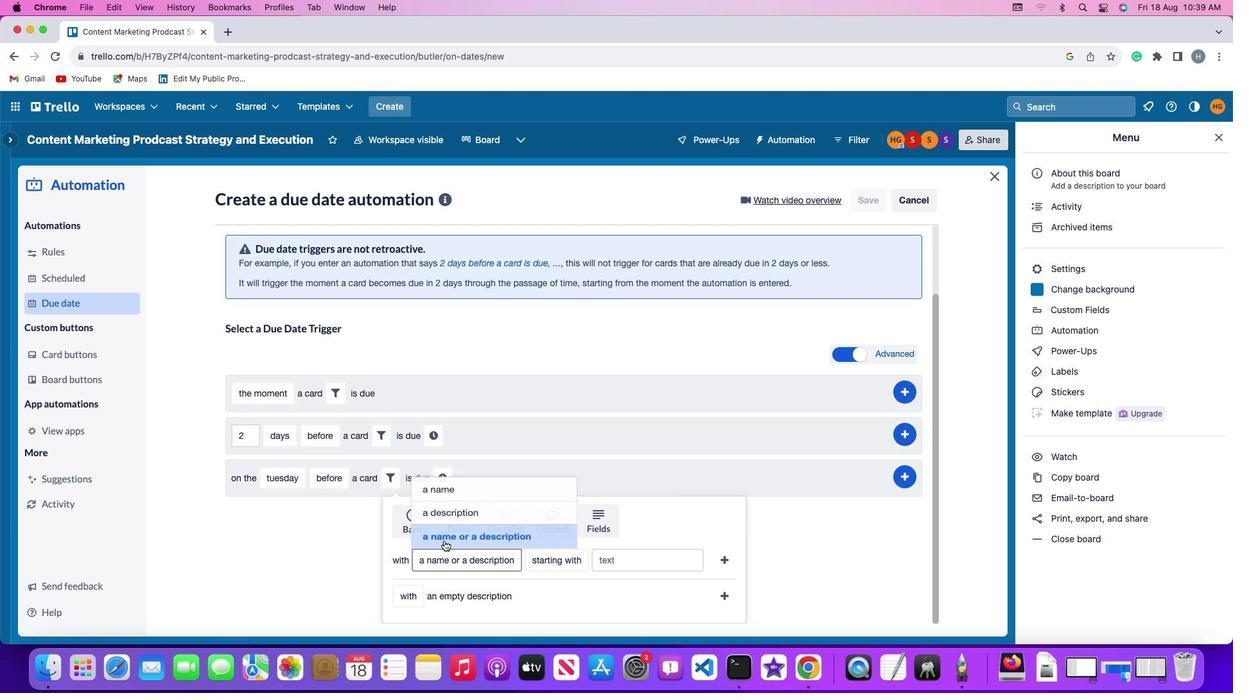 
Action: Mouse moved to (550, 563)
Screenshot: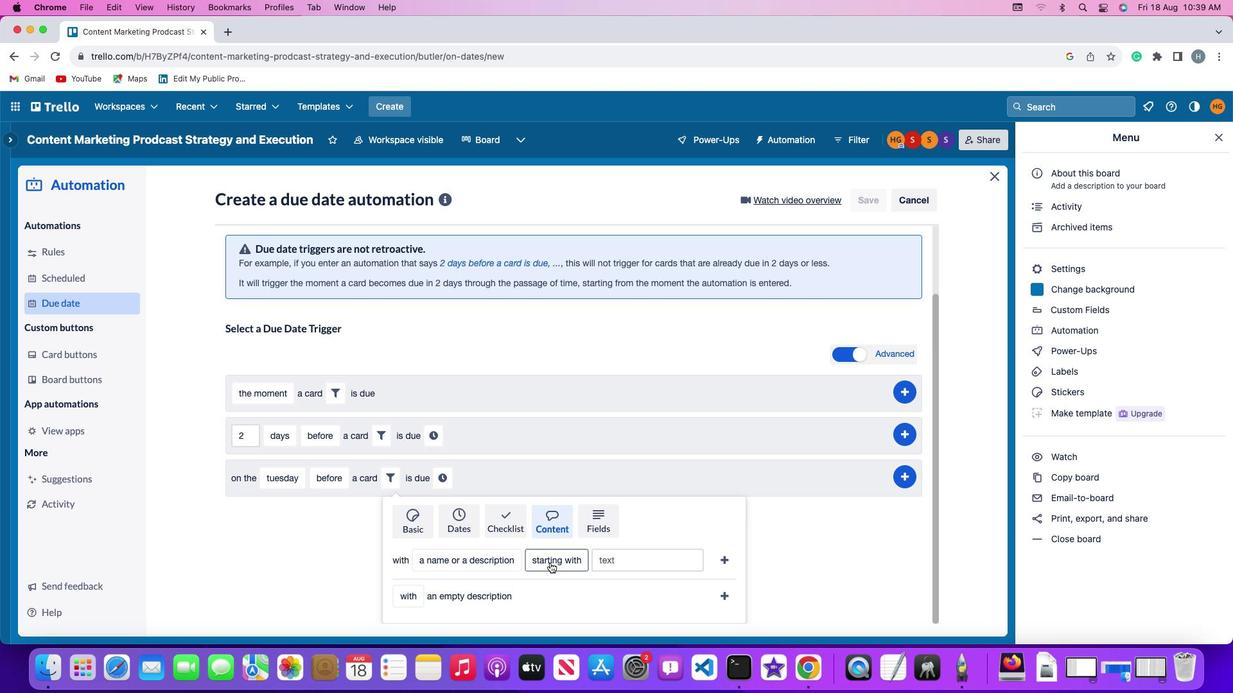 
Action: Mouse pressed left at (550, 563)
Screenshot: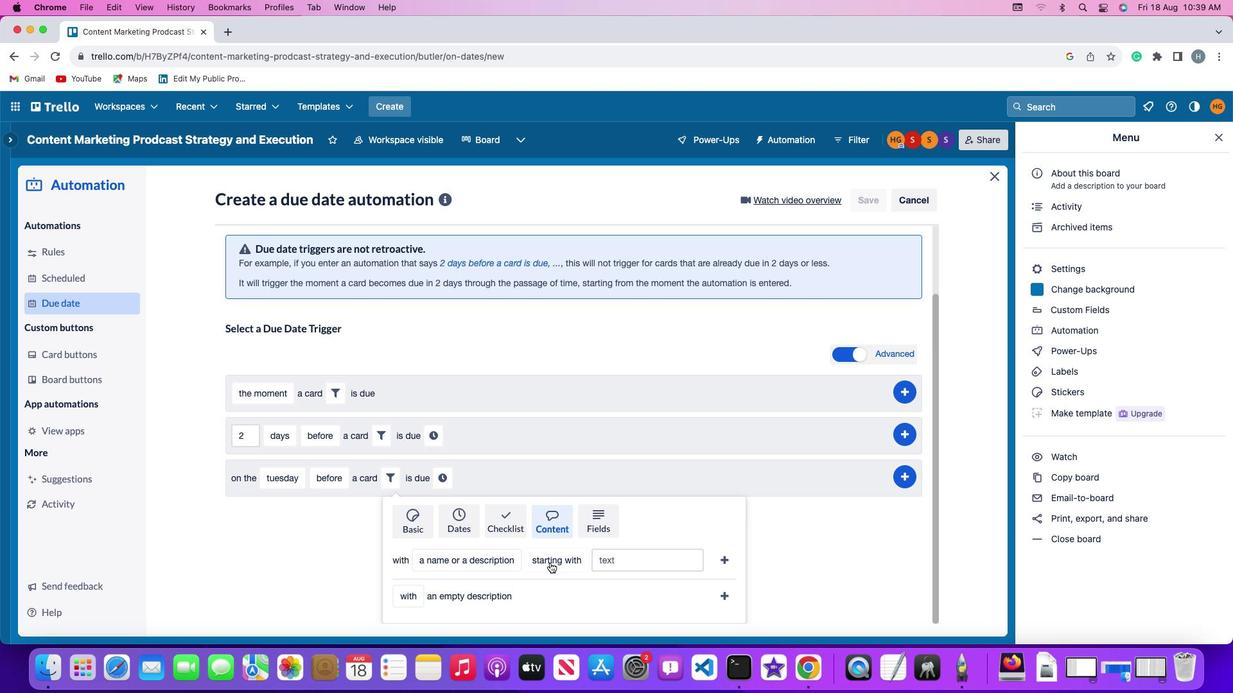
Action: Mouse moved to (555, 461)
Screenshot: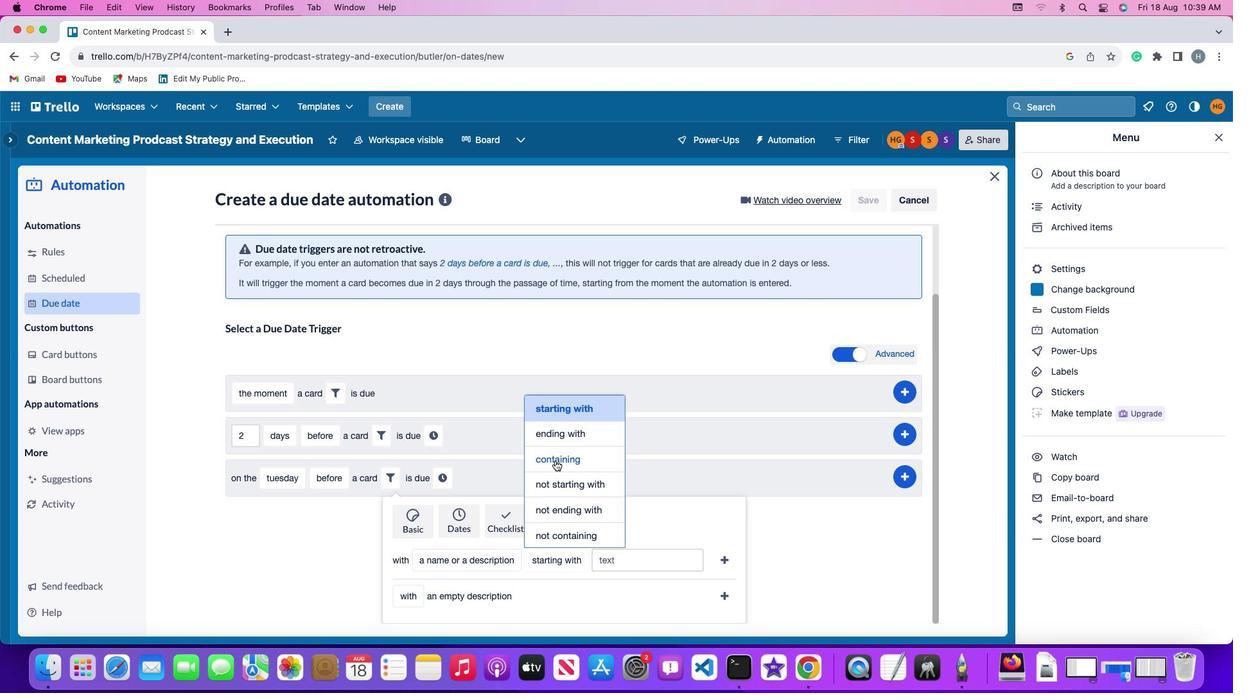 
Action: Mouse pressed left at (555, 461)
Screenshot: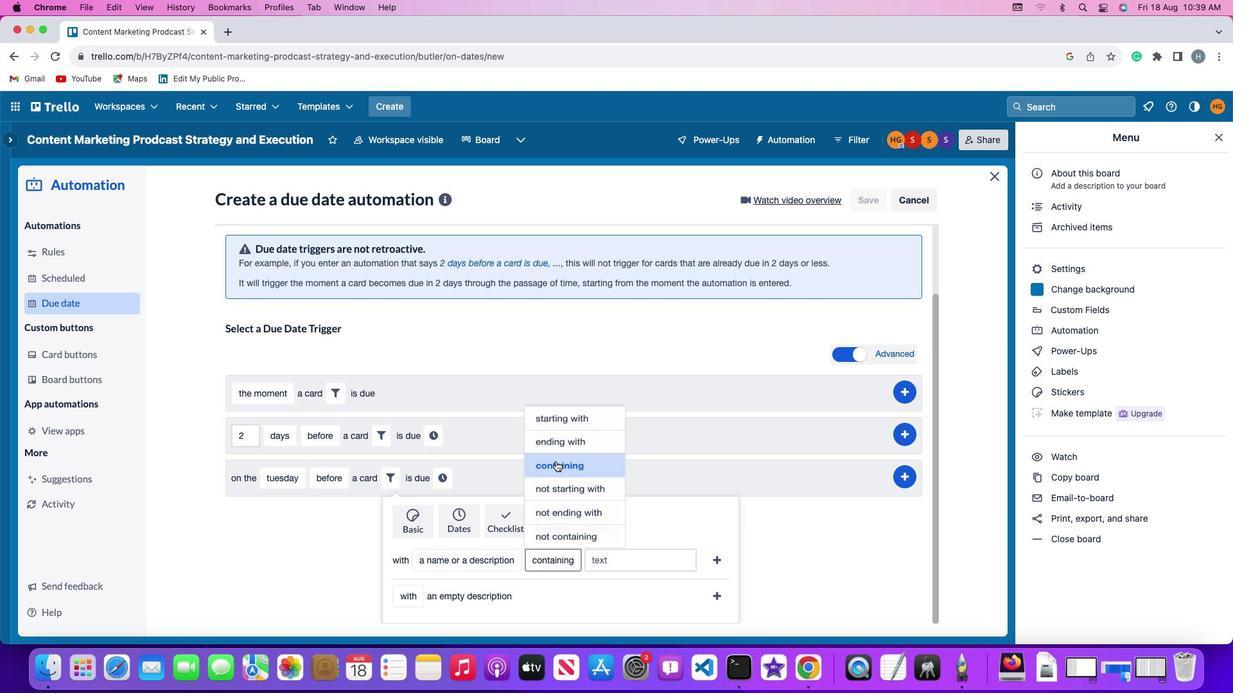
Action: Mouse moved to (622, 554)
Screenshot: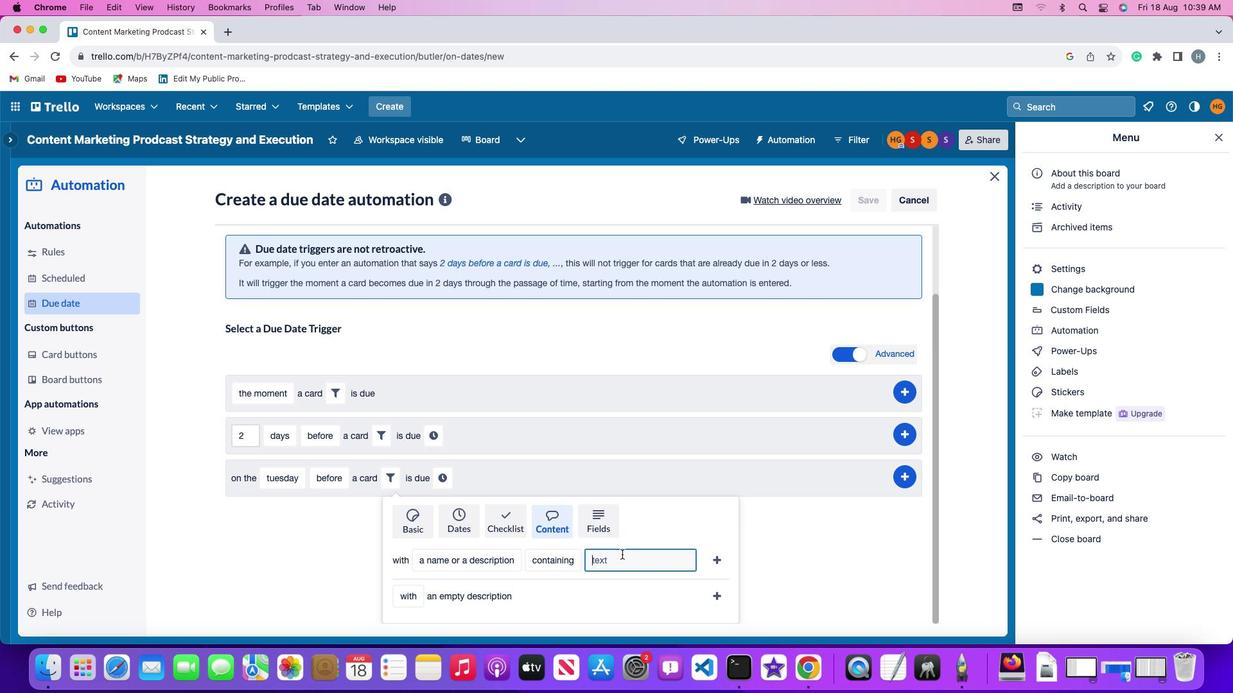 
Action: Mouse pressed left at (622, 554)
Screenshot: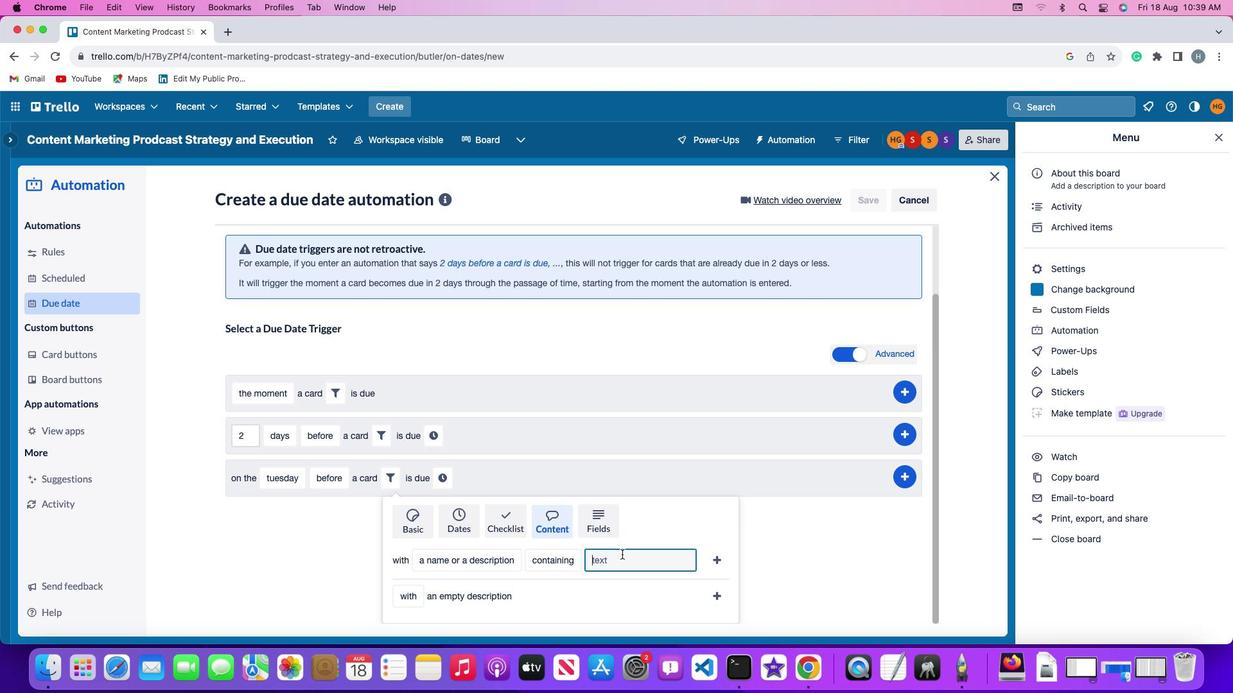 
Action: Key pressed 'r''e''s''u''m''e'
Screenshot: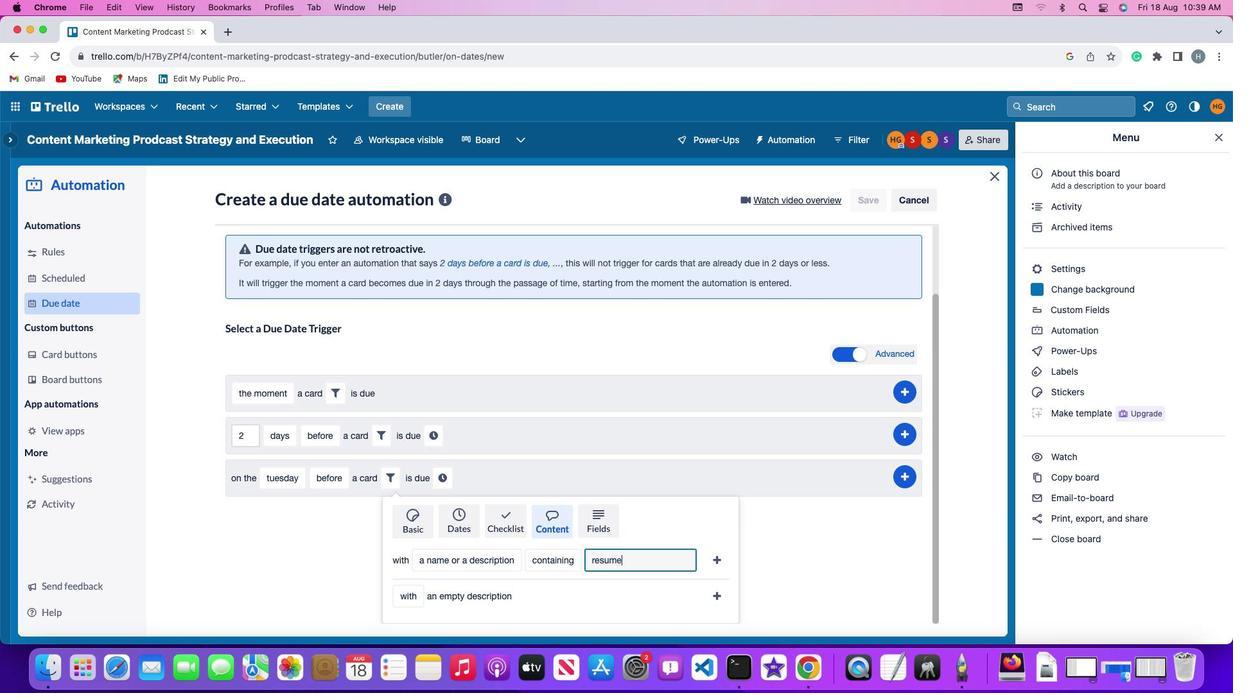 
Action: Mouse moved to (713, 559)
Screenshot: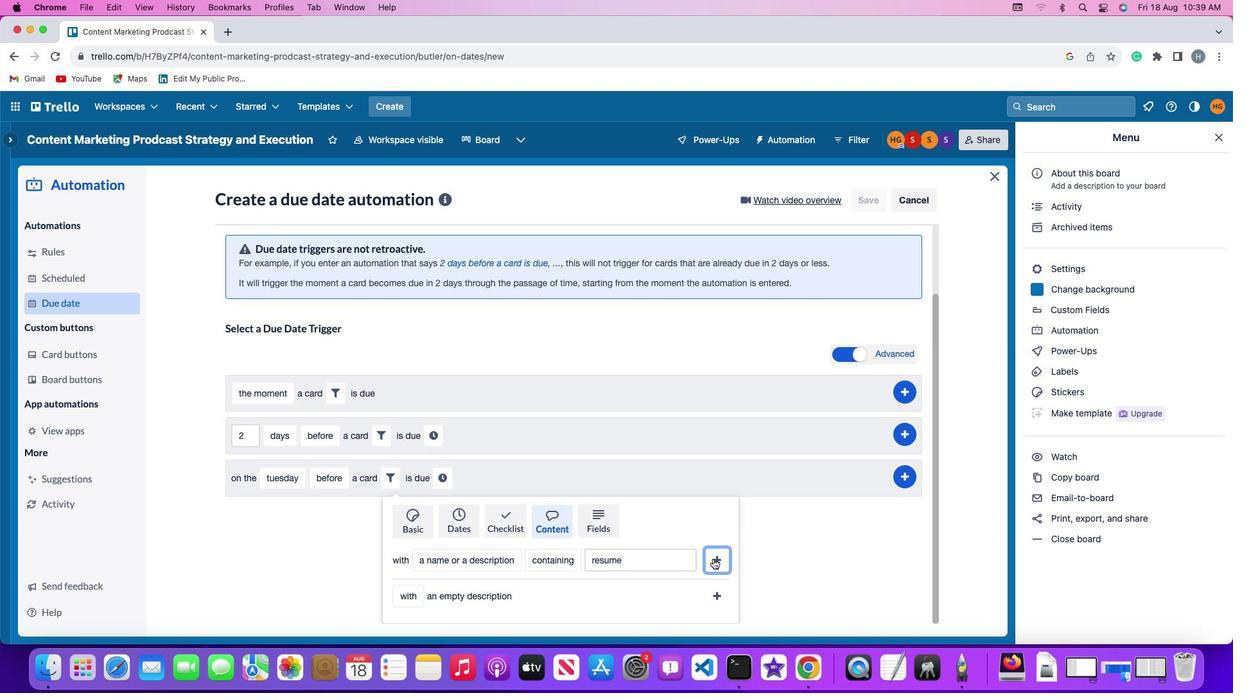 
Action: Mouse pressed left at (713, 559)
Screenshot: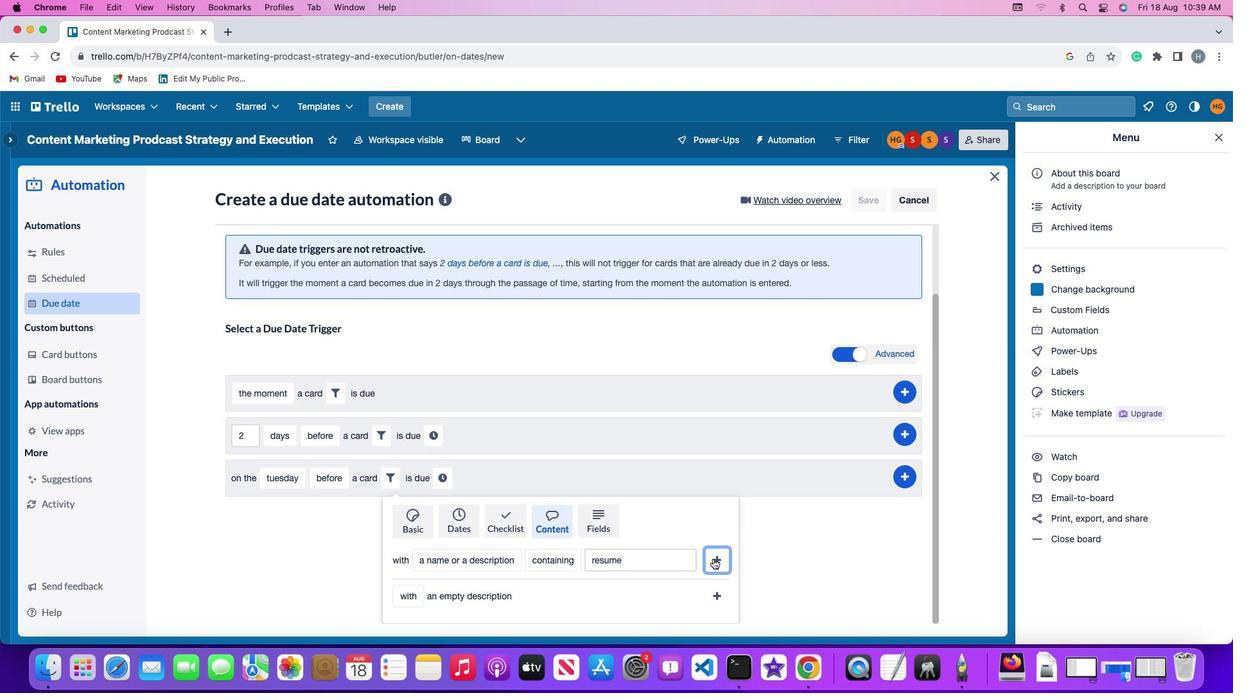 
Action: Mouse moved to (675, 556)
Screenshot: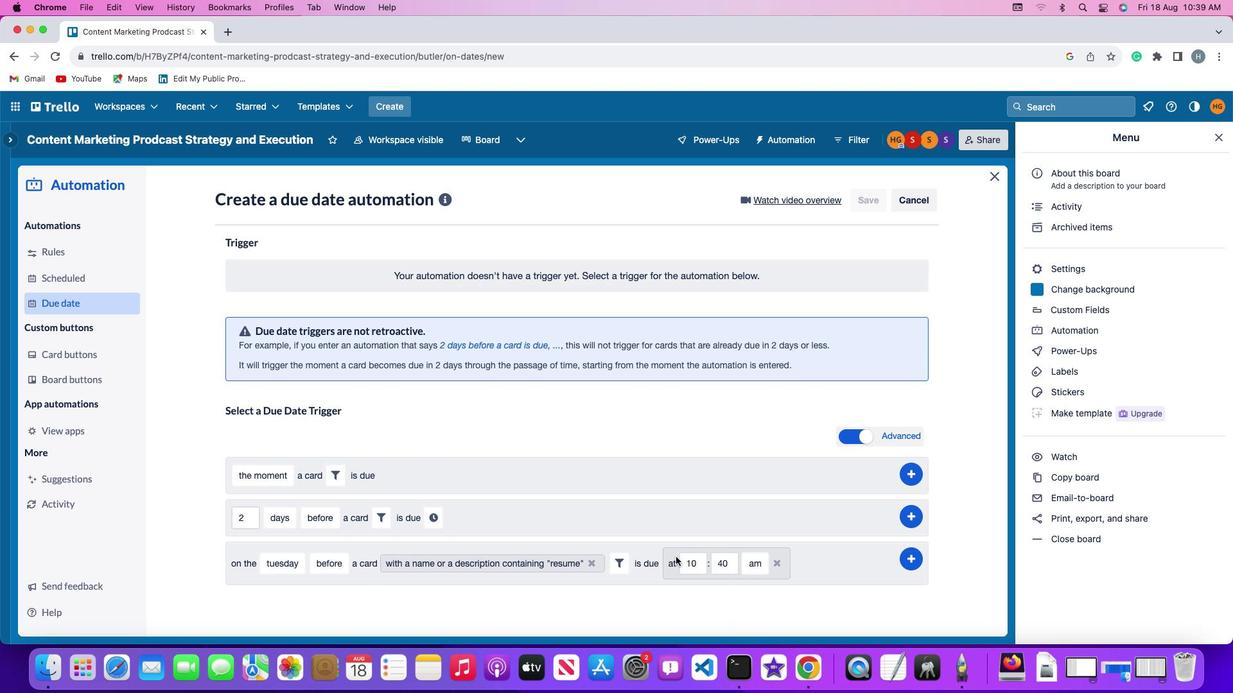 
Action: Mouse pressed left at (675, 556)
Screenshot: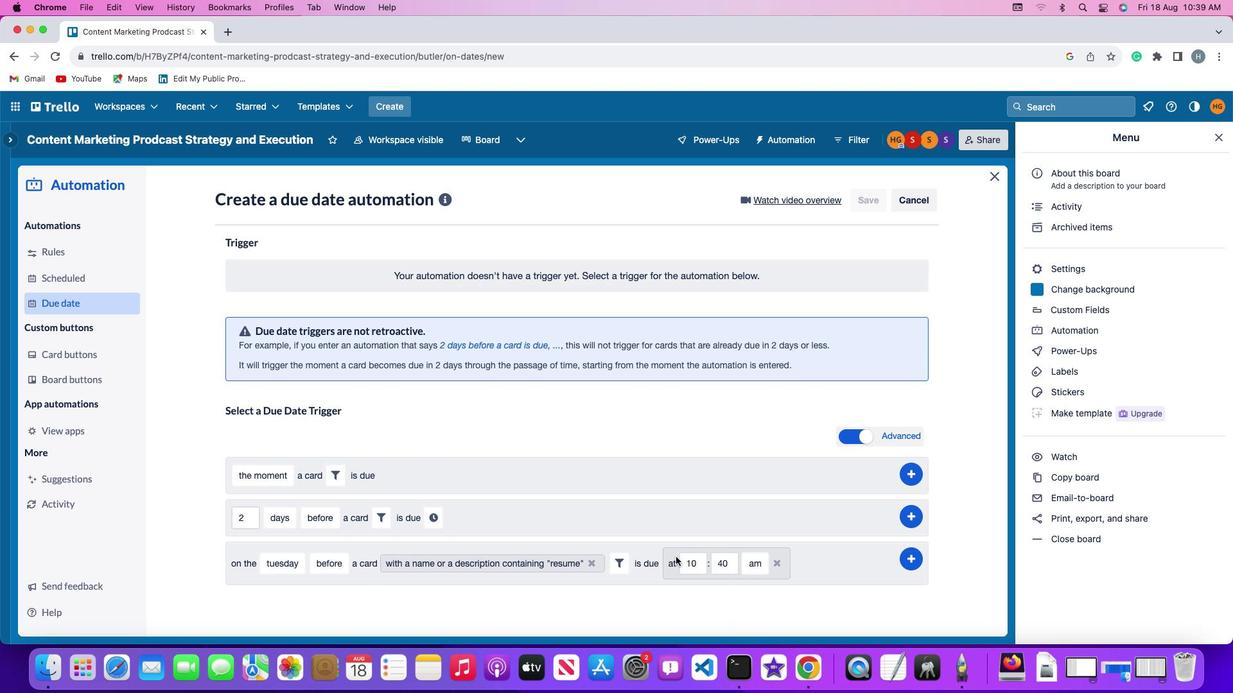 
Action: Mouse moved to (702, 560)
Screenshot: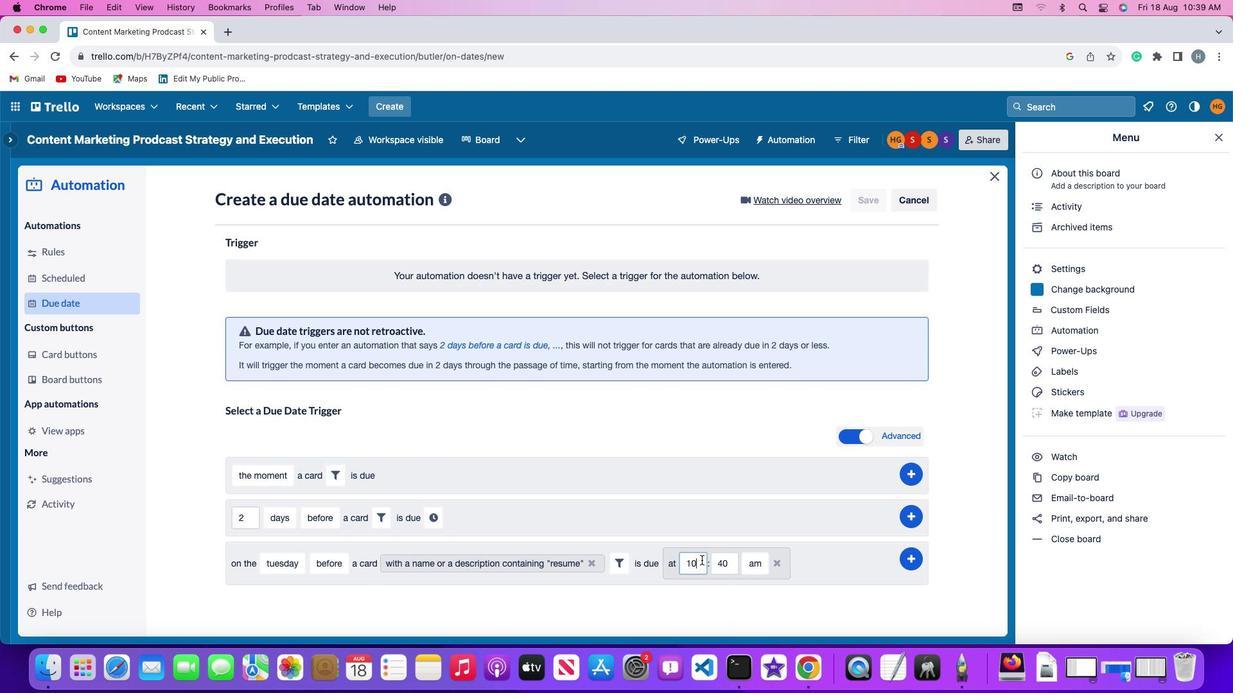 
Action: Mouse pressed left at (702, 560)
Screenshot: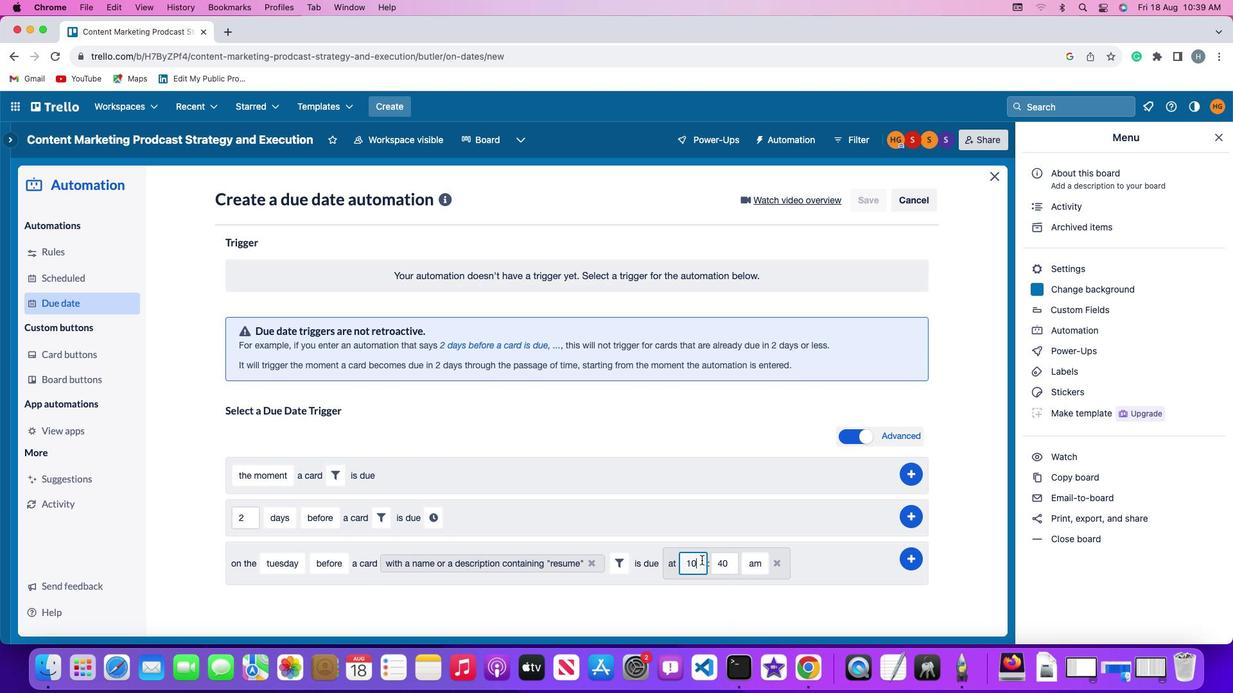 
Action: Mouse moved to (702, 560)
Screenshot: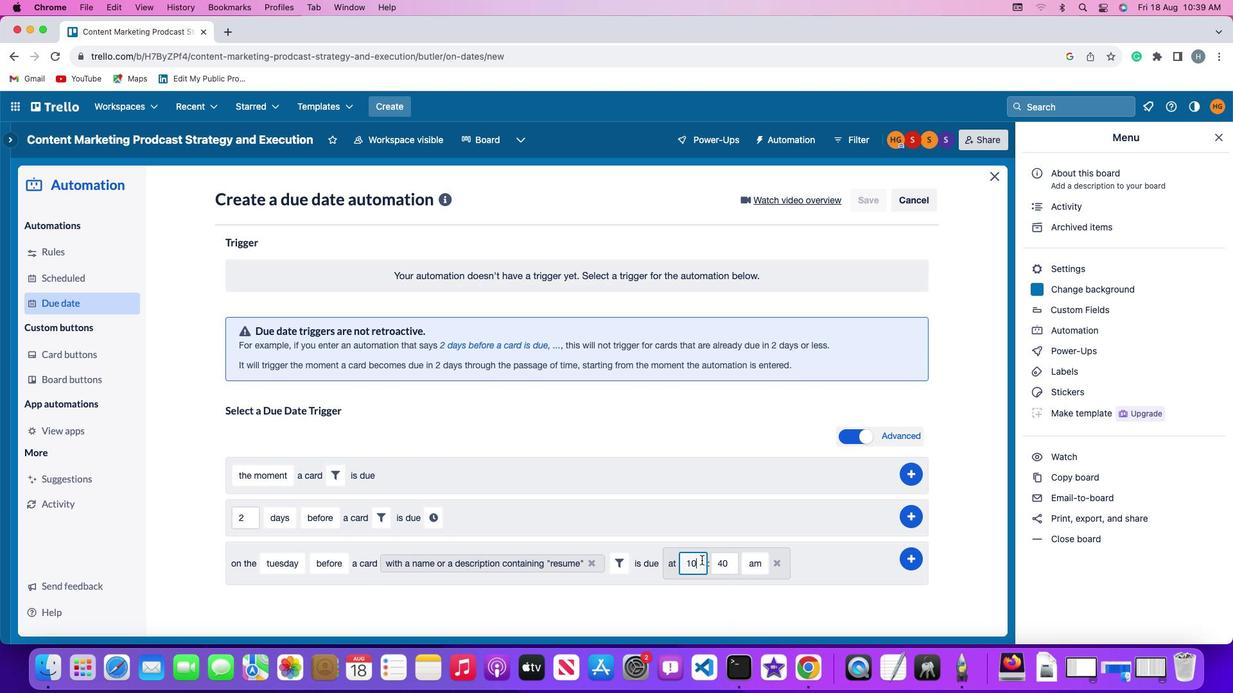
Action: Key pressed Key.backspace'1'
Screenshot: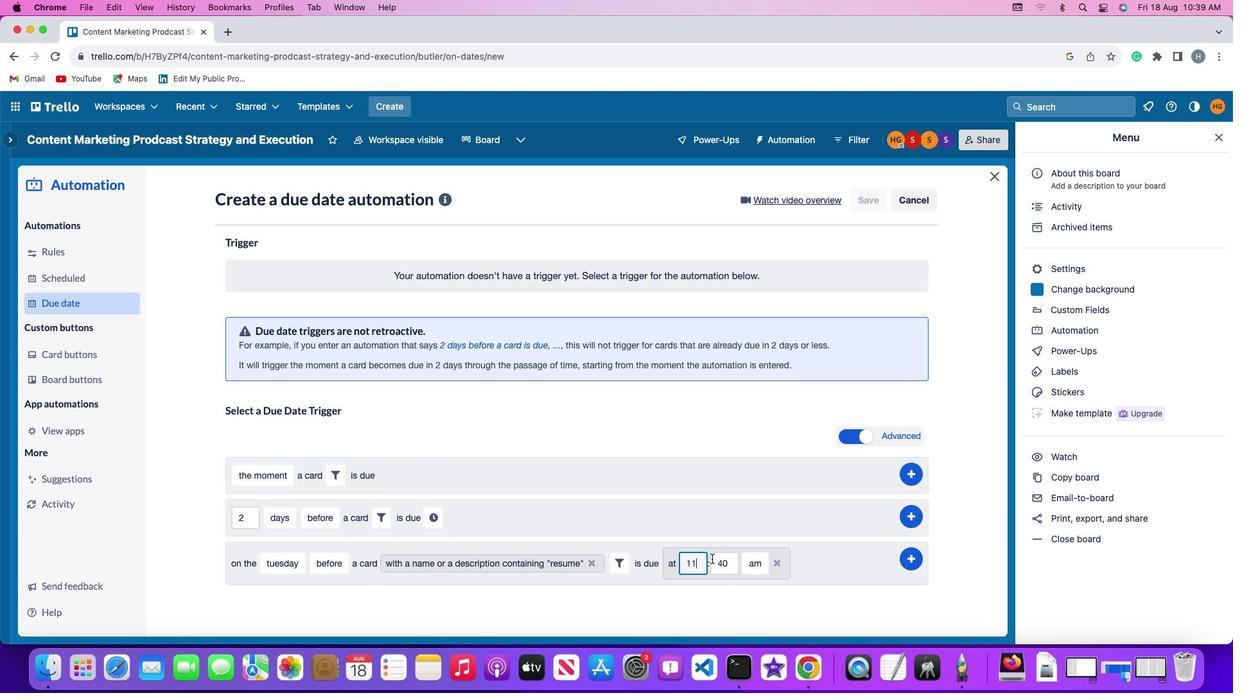 
Action: Mouse moved to (722, 561)
Screenshot: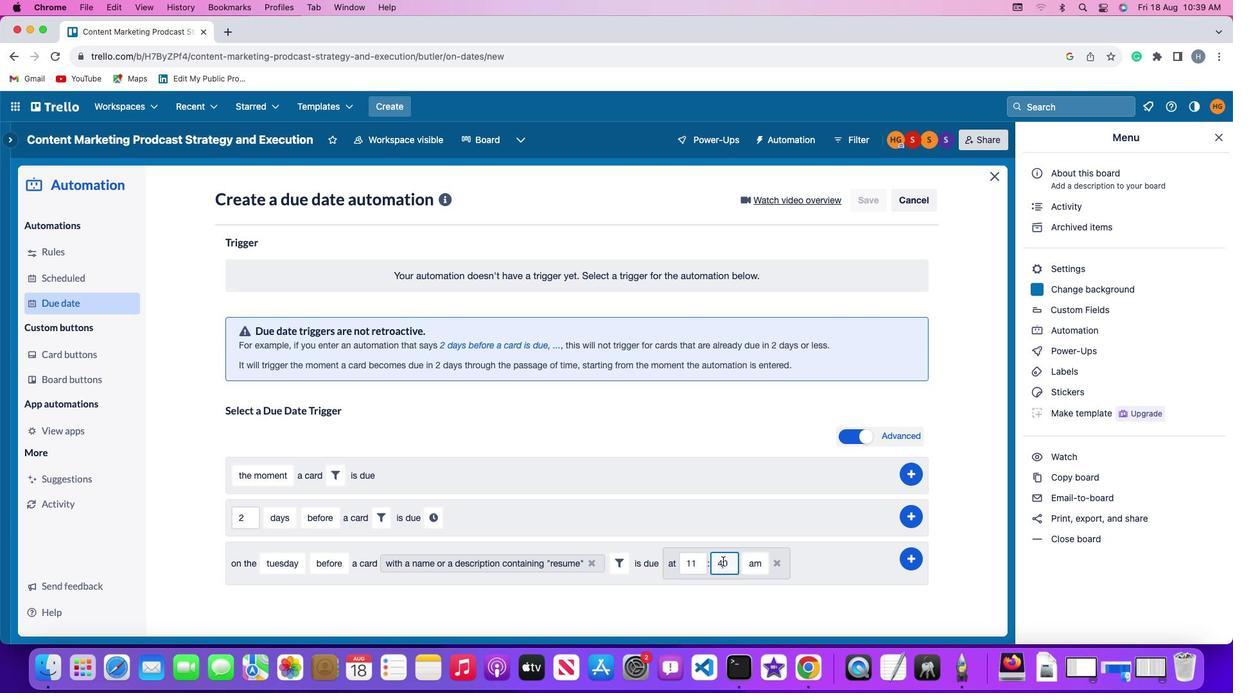 
Action: Mouse pressed left at (722, 561)
Screenshot: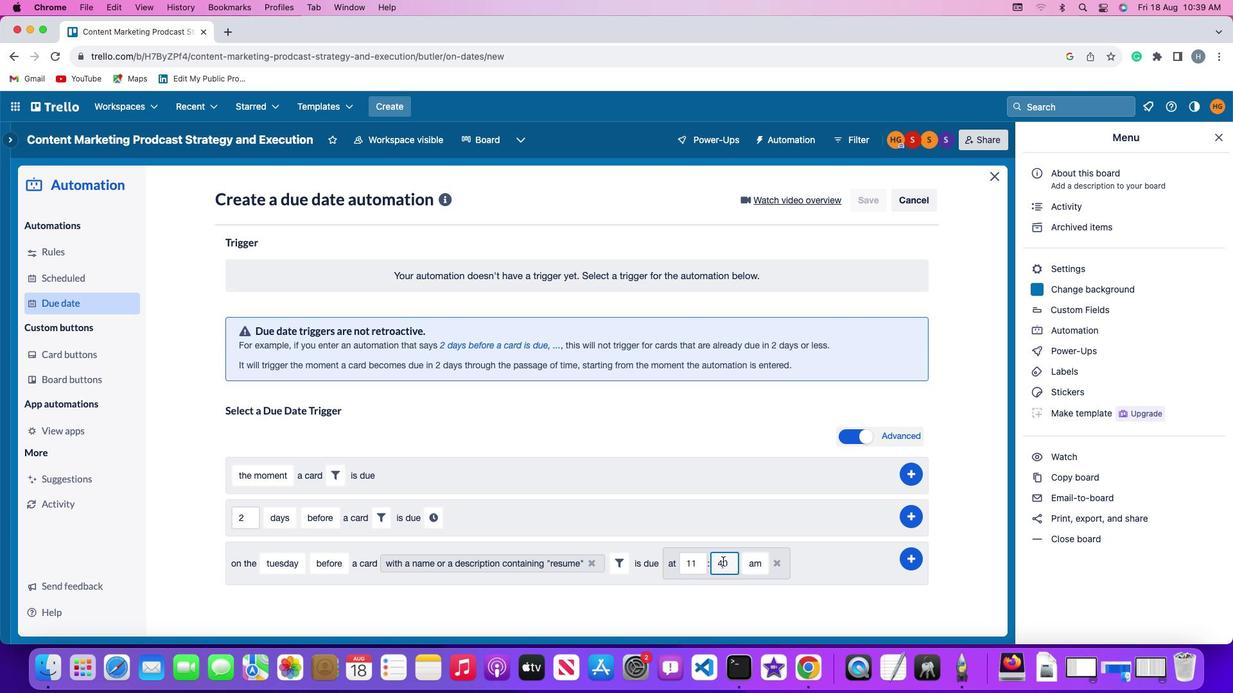 
Action: Mouse moved to (723, 561)
Screenshot: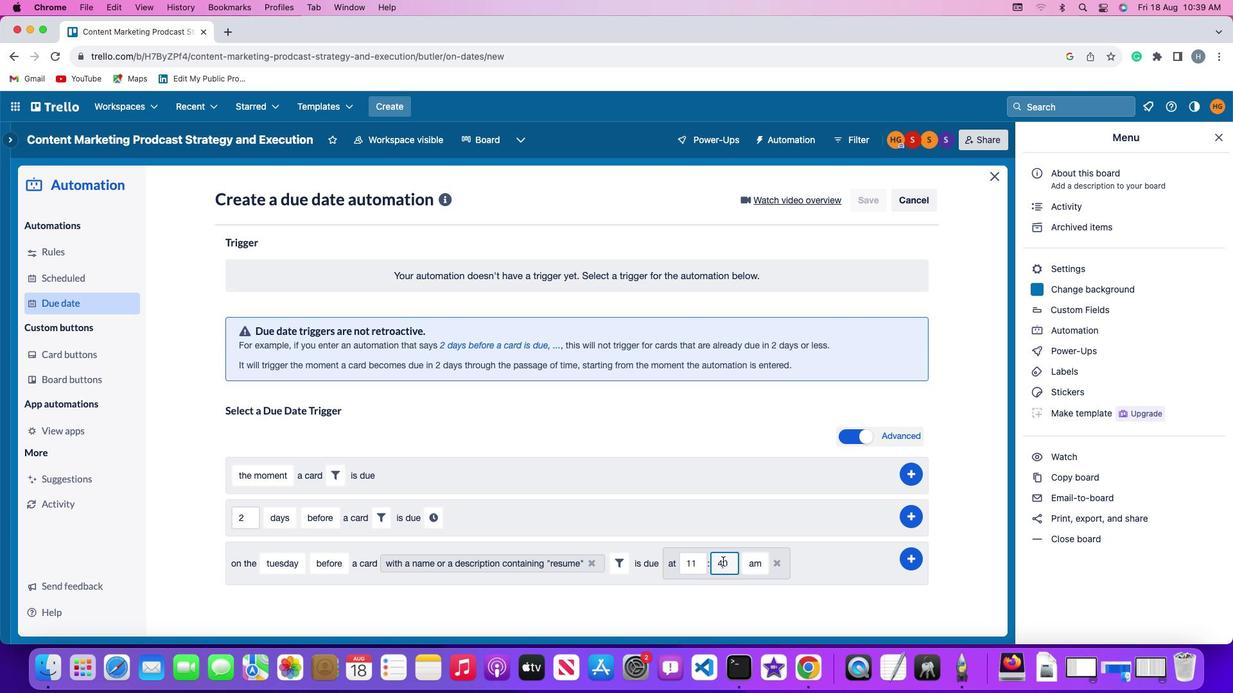 
Action: Key pressed Key.backspace
Screenshot: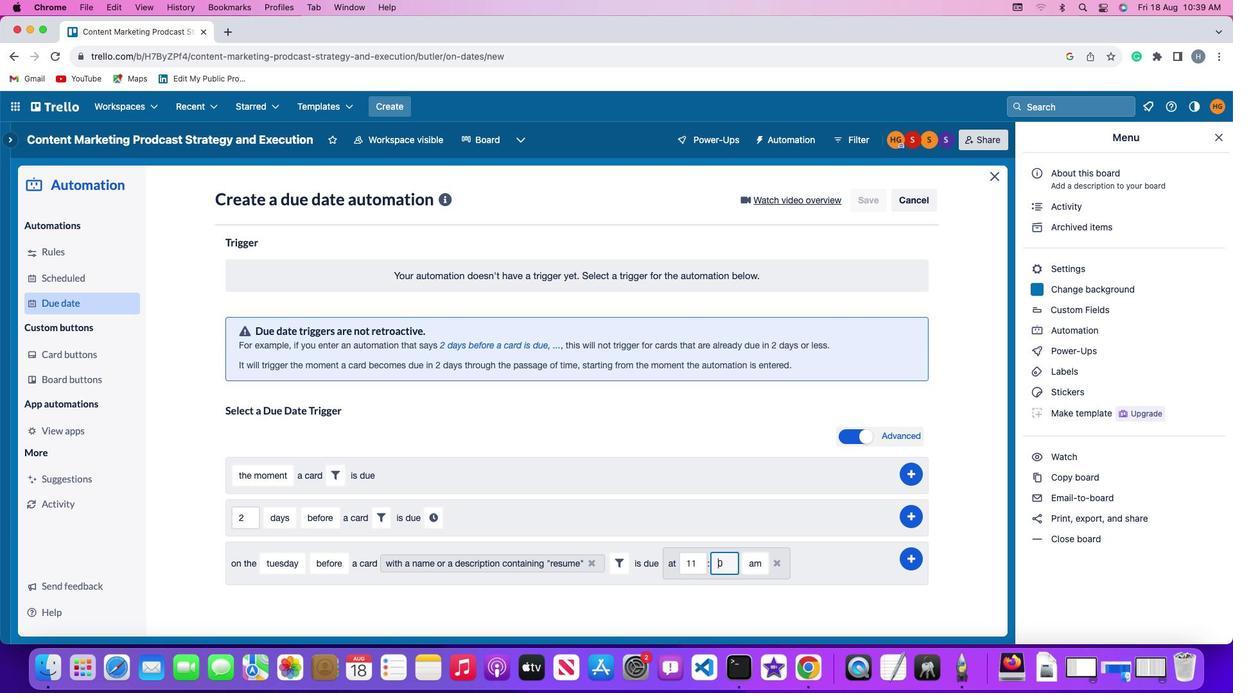 
Action: Mouse moved to (723, 562)
Screenshot: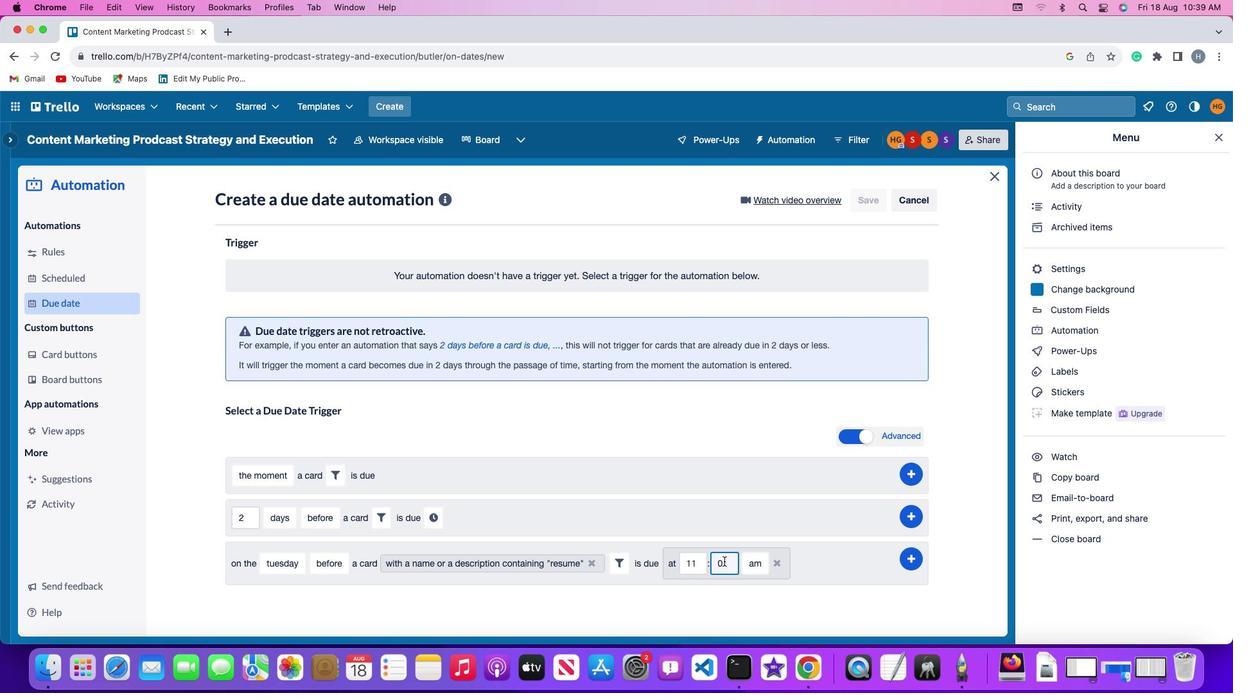 
Action: Key pressed '0'
Screenshot: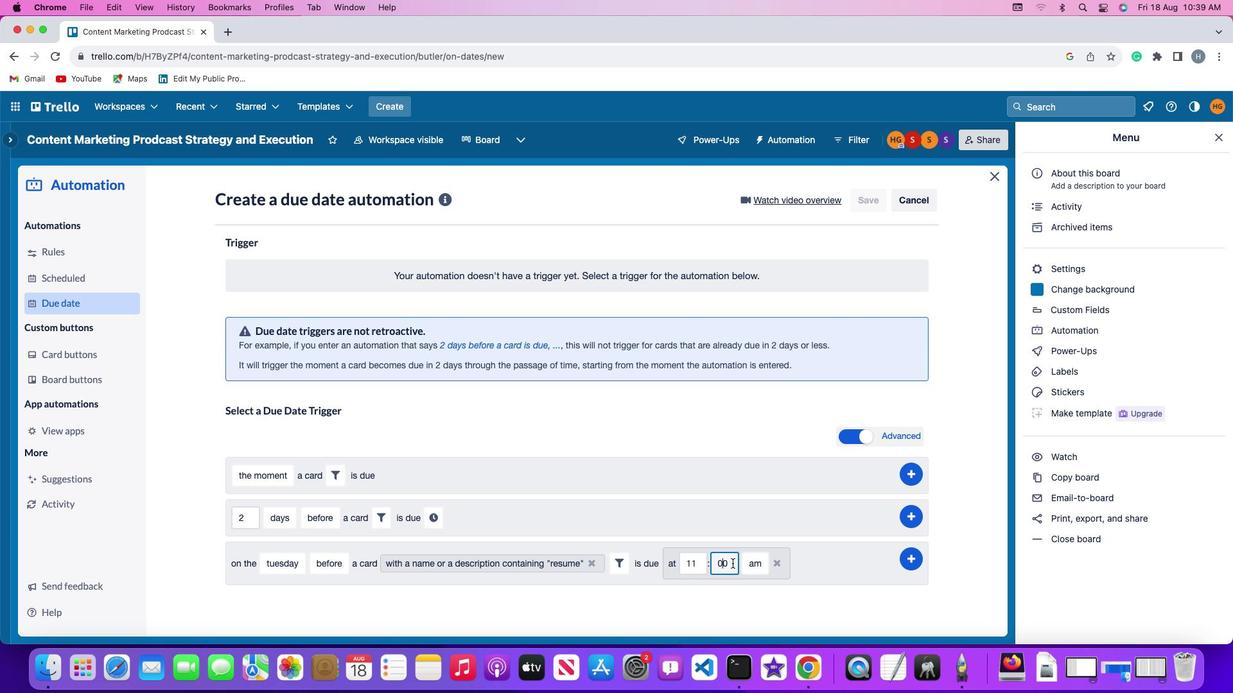 
Action: Mouse moved to (766, 568)
Screenshot: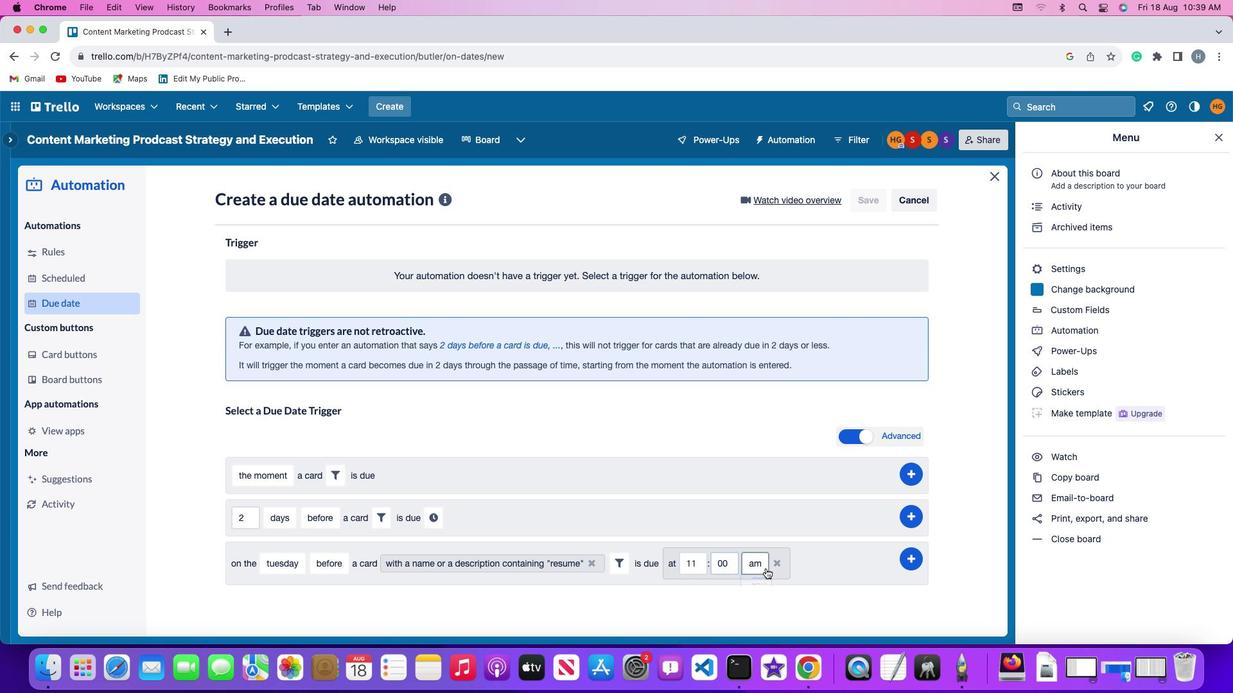 
Action: Mouse pressed left at (766, 568)
Screenshot: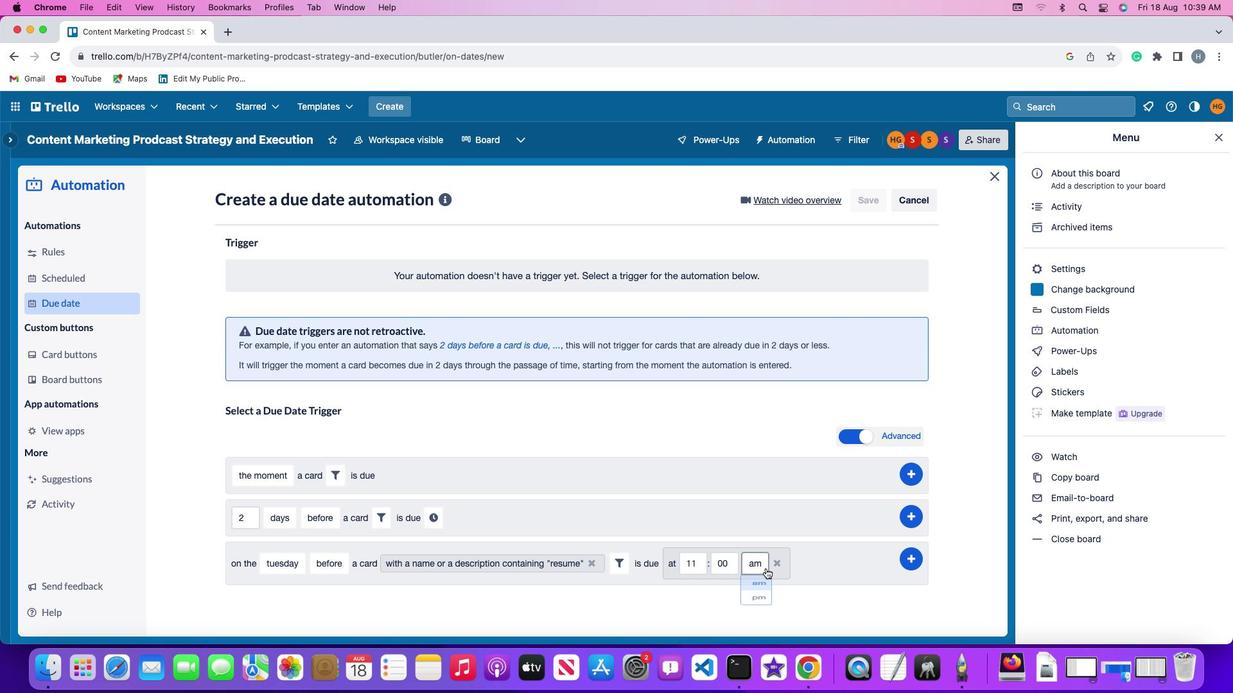 
Action: Mouse moved to (761, 582)
Screenshot: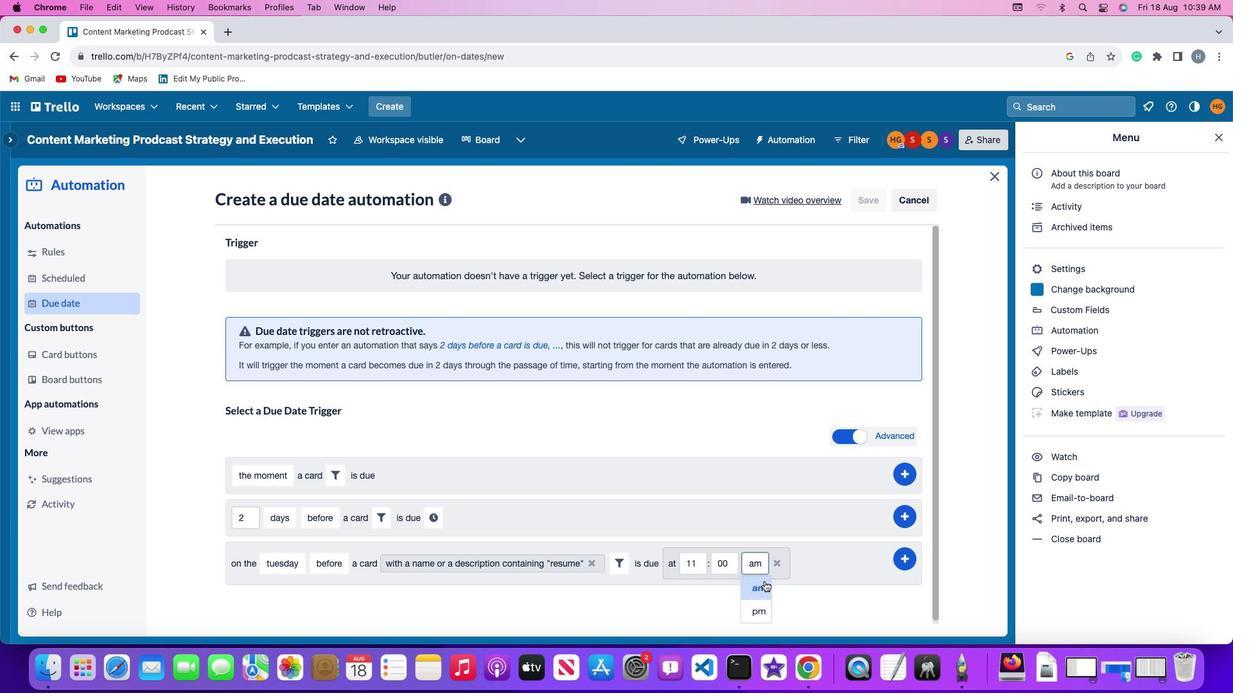 
Action: Mouse pressed left at (761, 582)
Screenshot: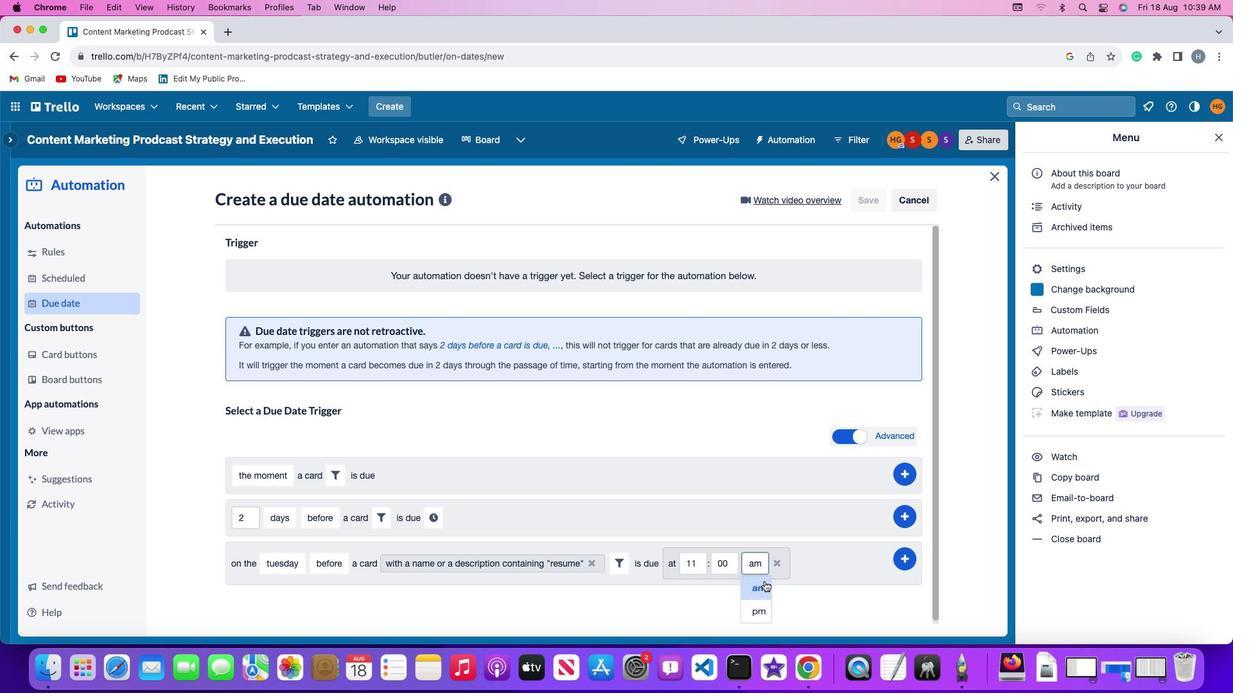 
Action: Mouse moved to (915, 556)
Screenshot: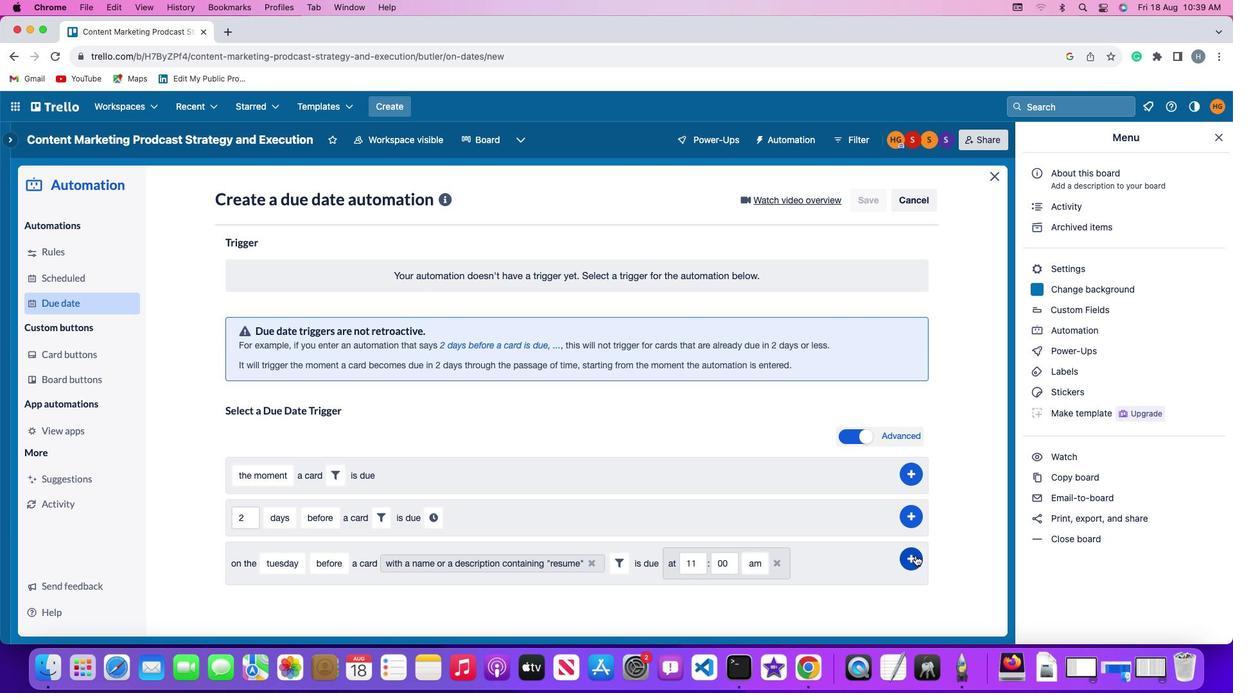 
Action: Mouse pressed left at (915, 556)
Screenshot: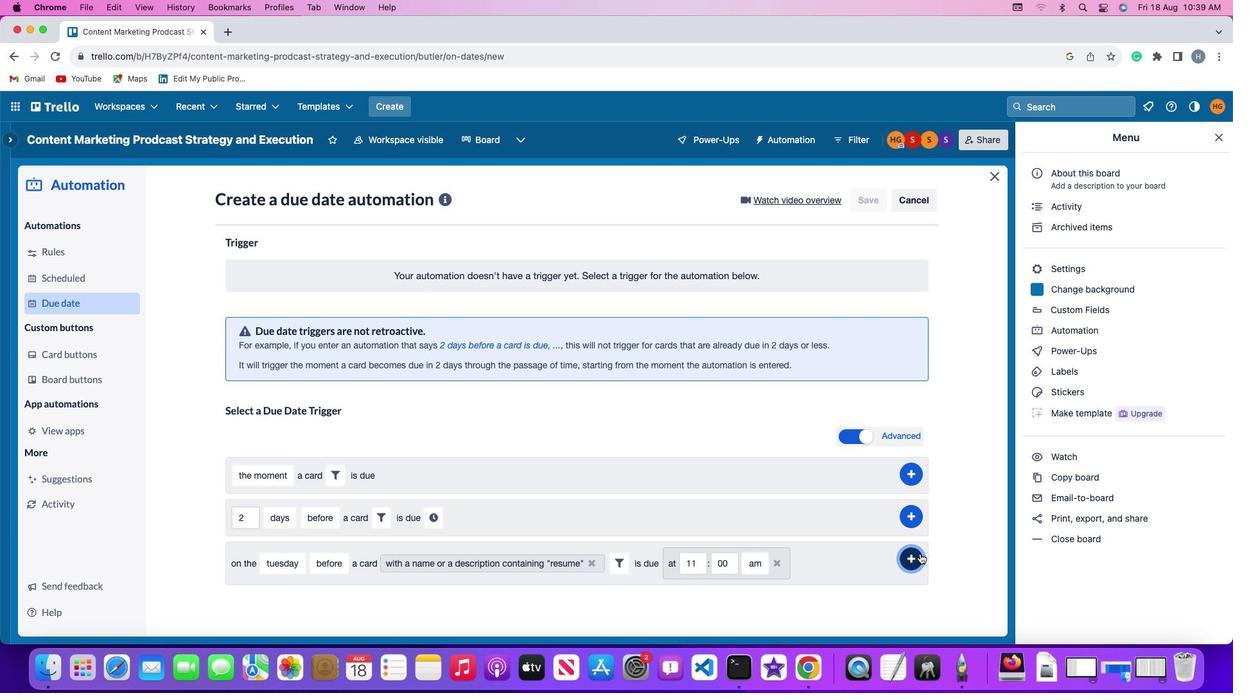 
Action: Mouse moved to (959, 449)
Screenshot: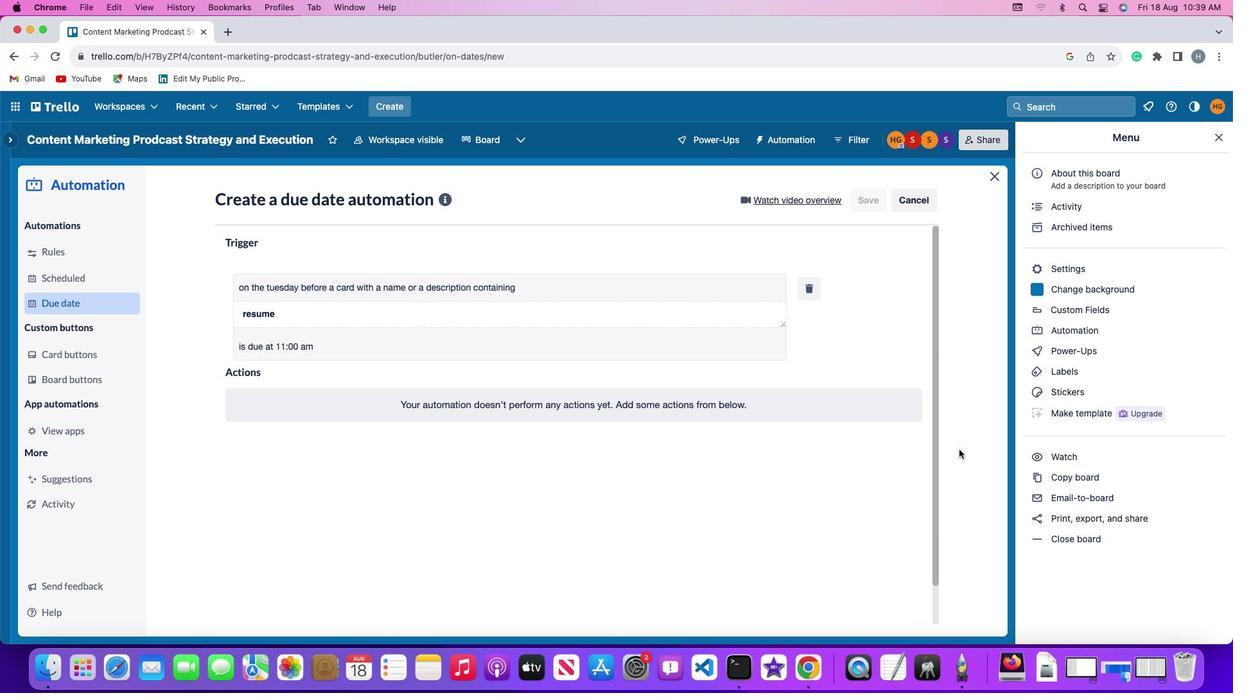
